 Task: Add an event with the title Networking Event, date '2024/03/01', time 7:30 AM to 9:30 AMand add a description: The event coordinator is responsible for planning, organizing, and executing the networking event. They oversee all aspects of the event, including venue selection, logistics, scheduling, vendor management, and participant registration. The event coordinator ensures a seamless and successful networking event that meets the objectives and expectations of the attendees.Select event color  Grape . Add location for the event as: 123 Alexanderplatz, Berlin, Germany, logged in from the account softage.1@softage.netand send the event invitation to softage.2@softage.net and softage.3@softage.net. Set a reminder for the event Daily
Action: Mouse moved to (57, 113)
Screenshot: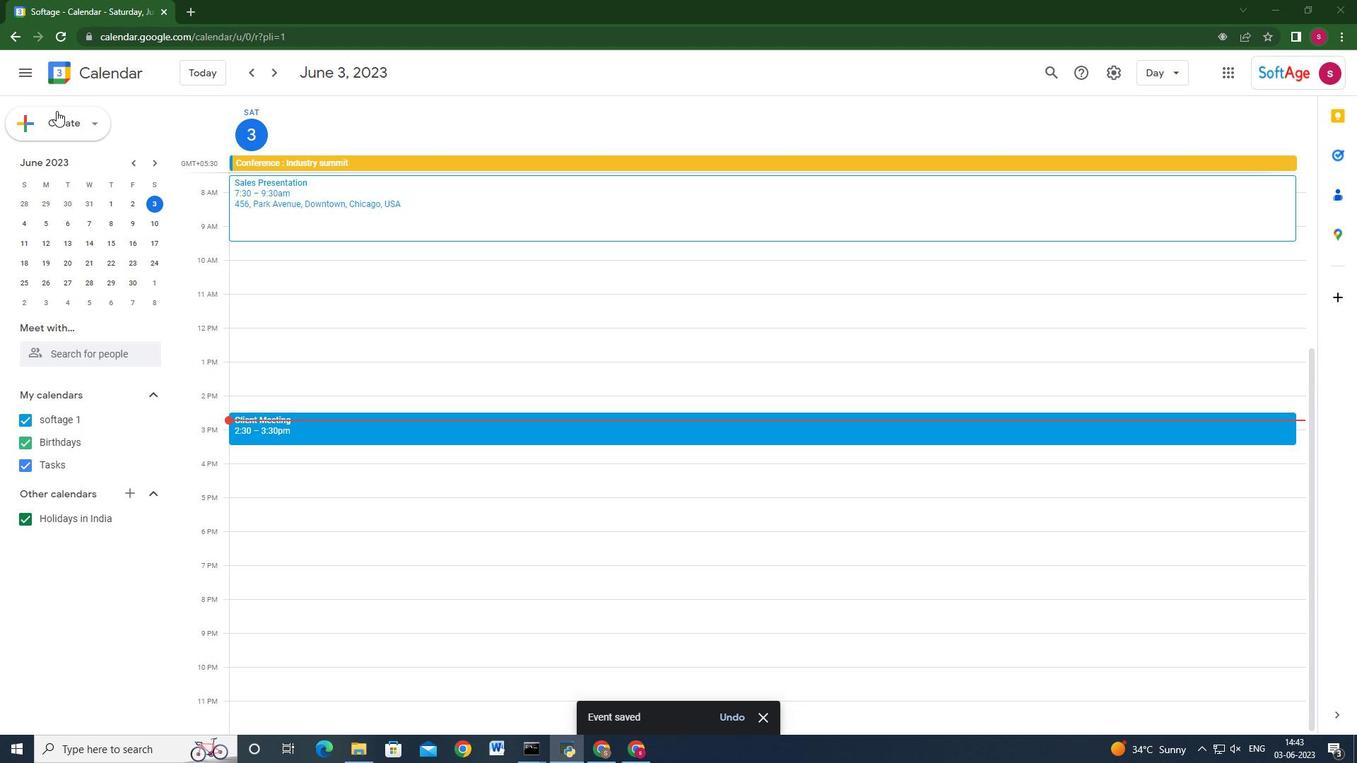 
Action: Mouse pressed left at (57, 113)
Screenshot: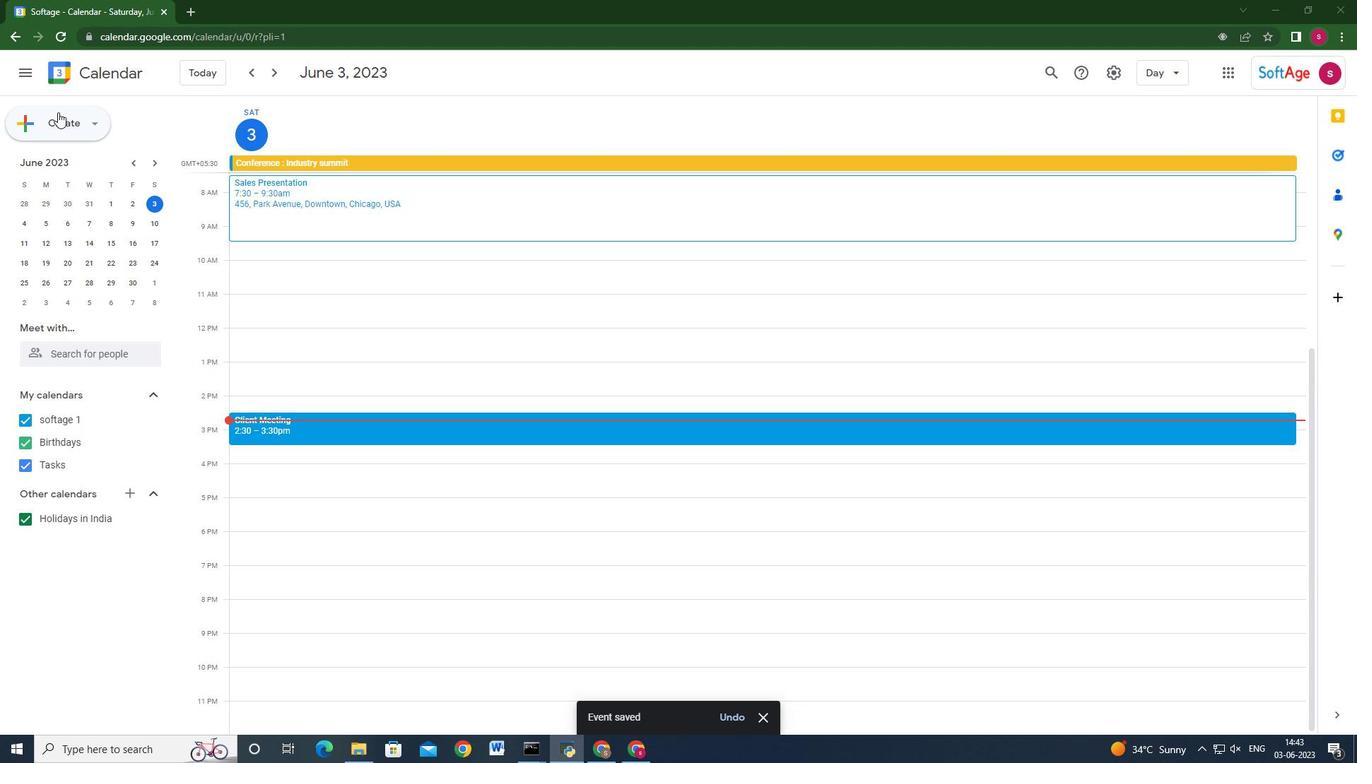
Action: Mouse moved to (60, 149)
Screenshot: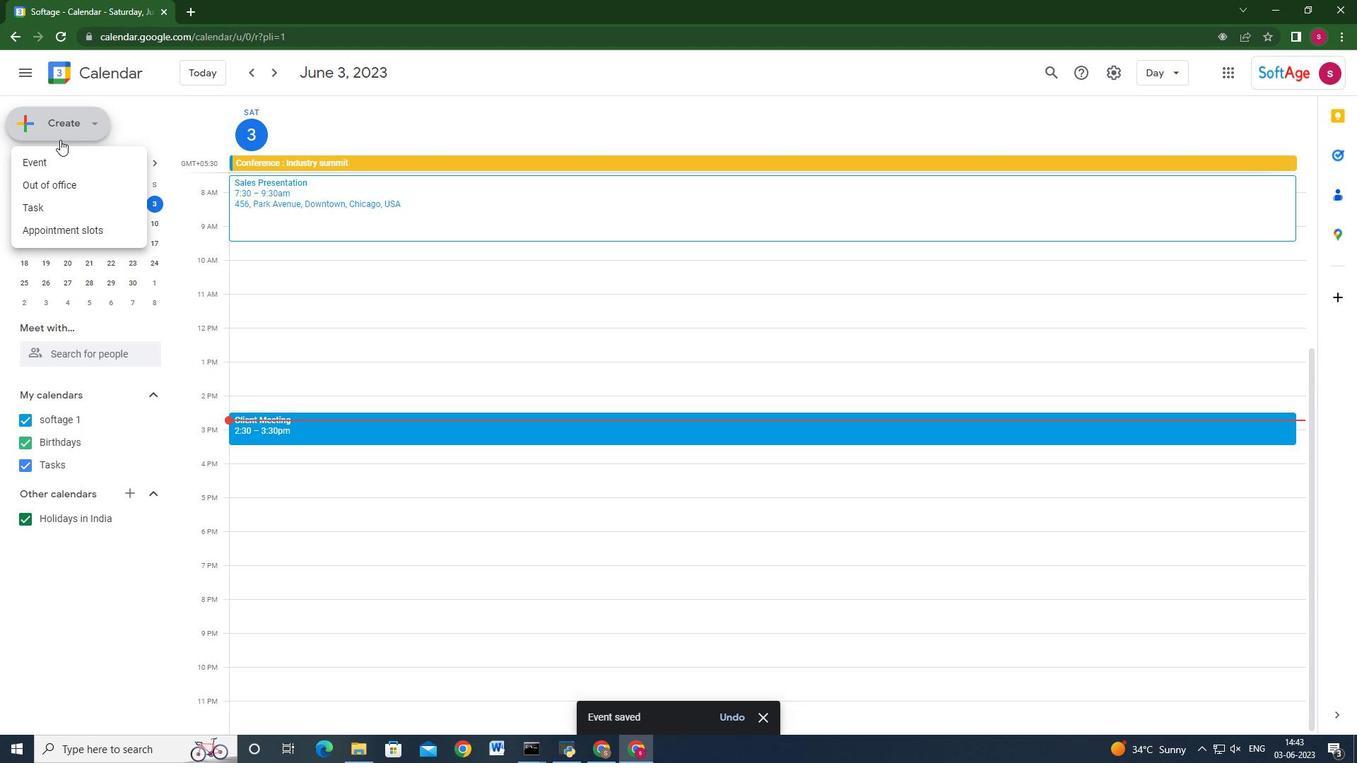 
Action: Mouse pressed left at (60, 149)
Screenshot: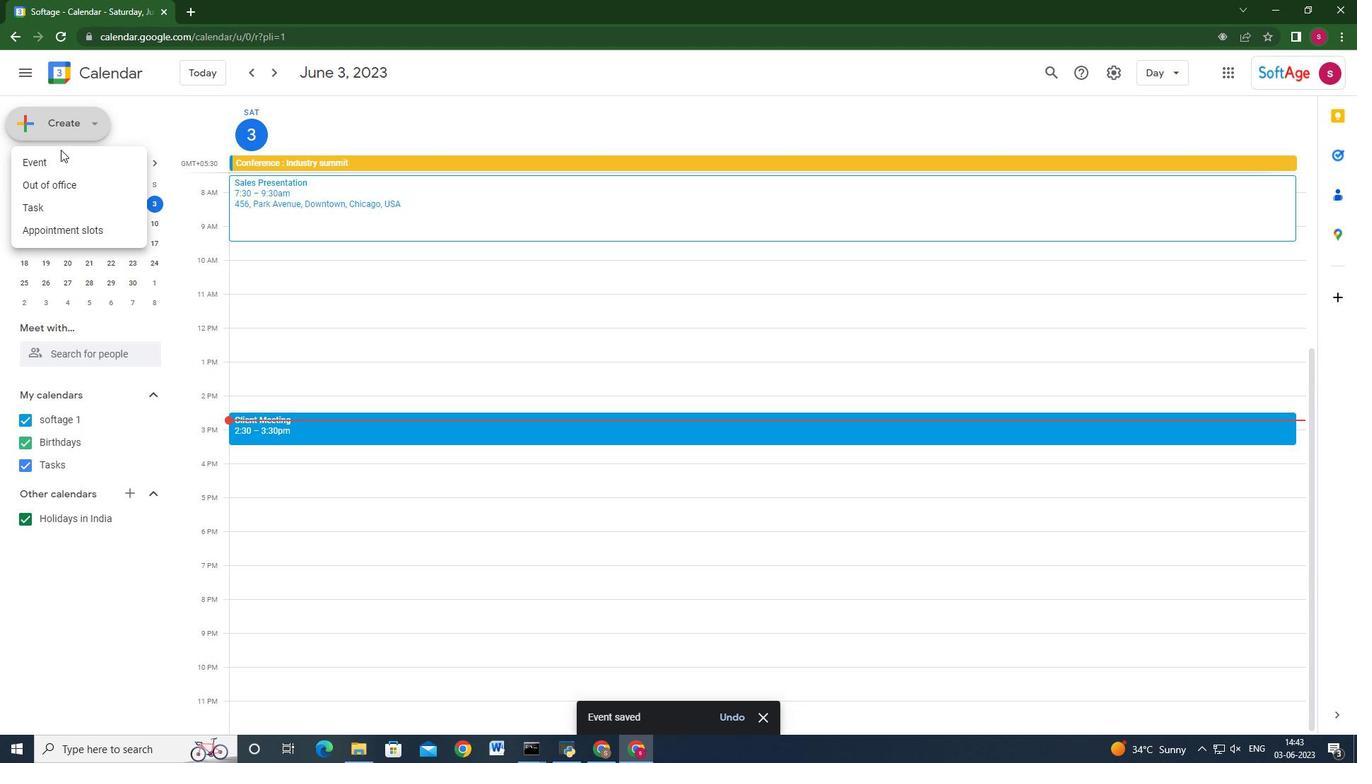 
Action: Mouse moved to (57, 158)
Screenshot: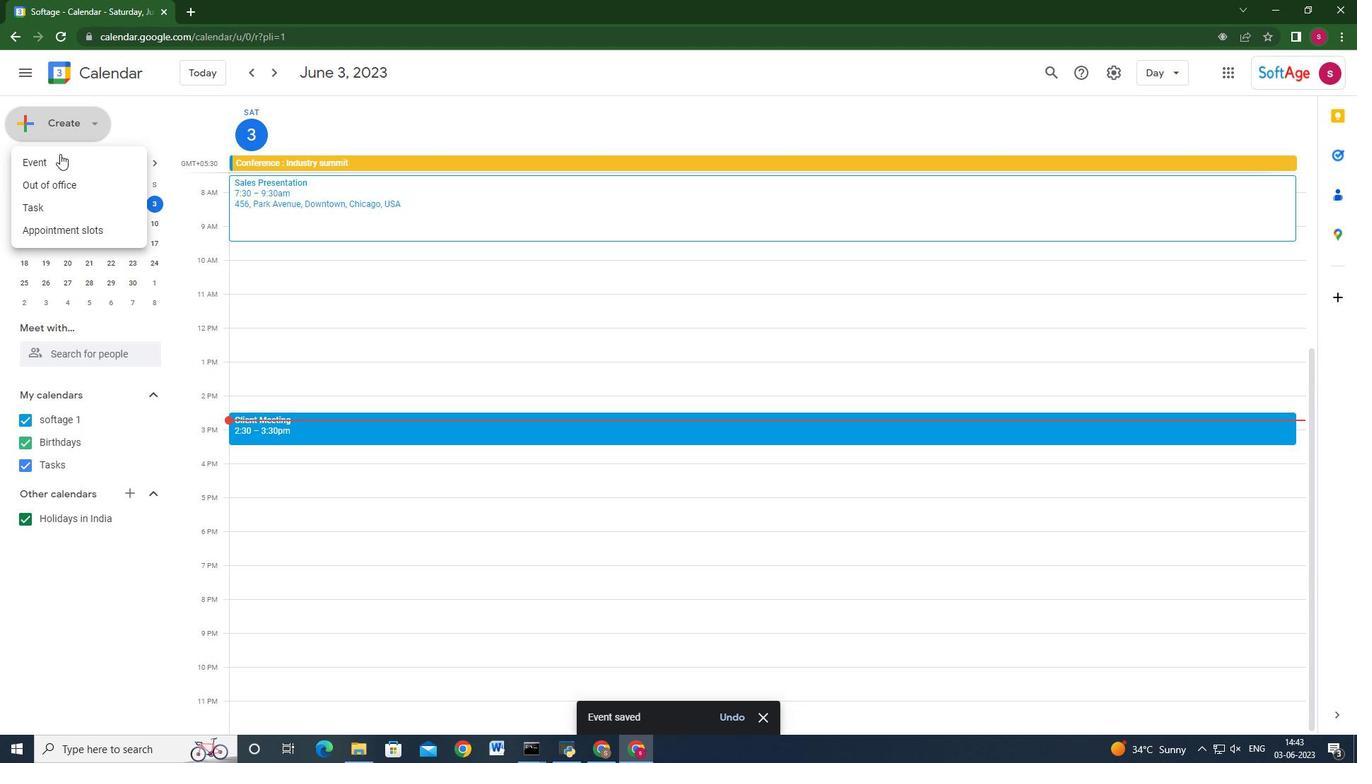 
Action: Mouse pressed left at (57, 158)
Screenshot: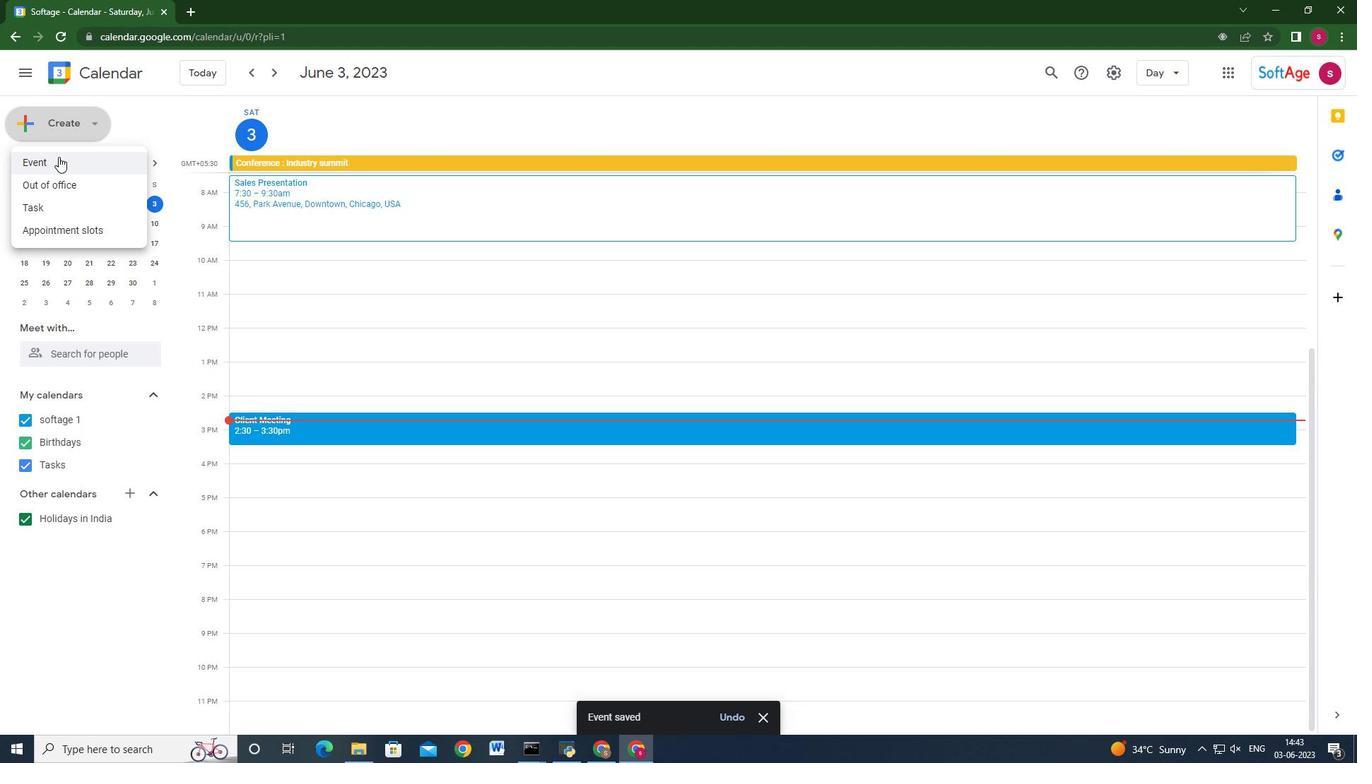 
Action: Mouse moved to (800, 555)
Screenshot: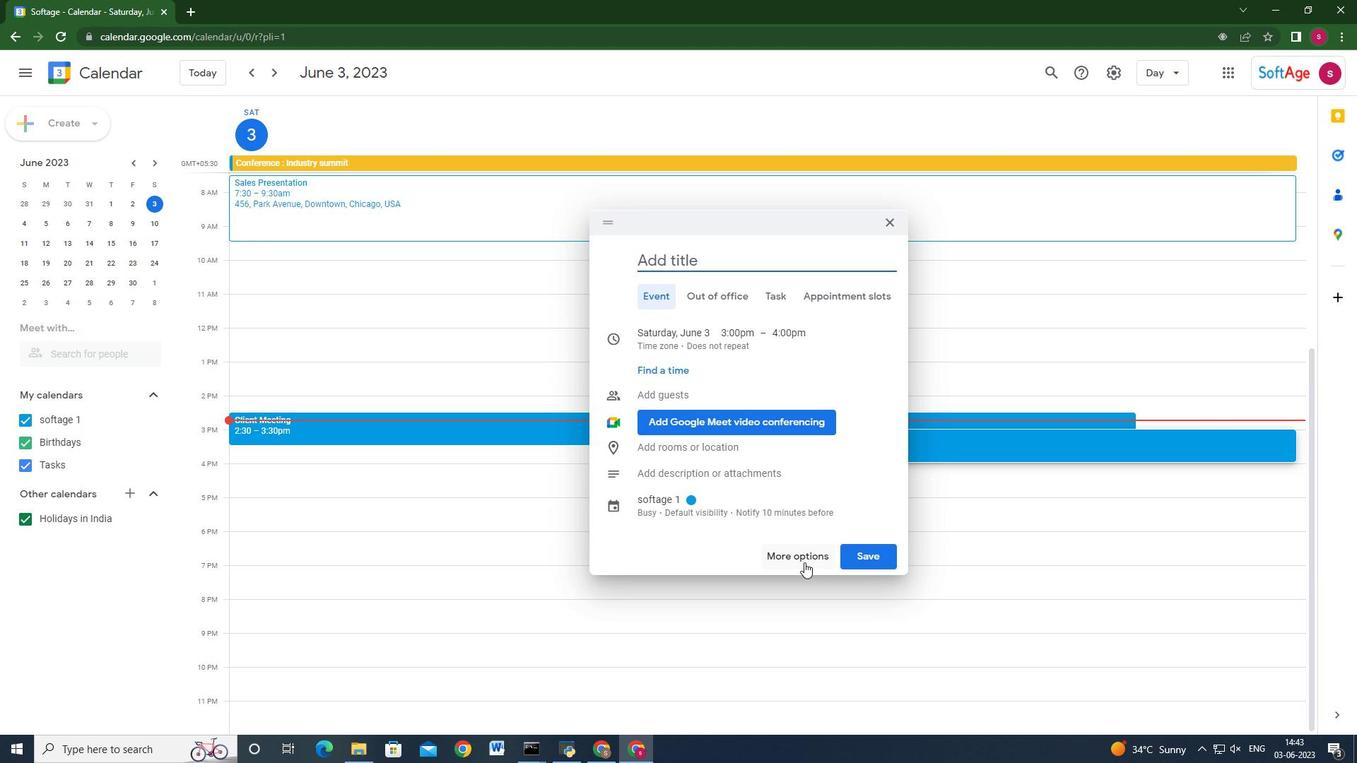 
Action: Mouse pressed left at (800, 555)
Screenshot: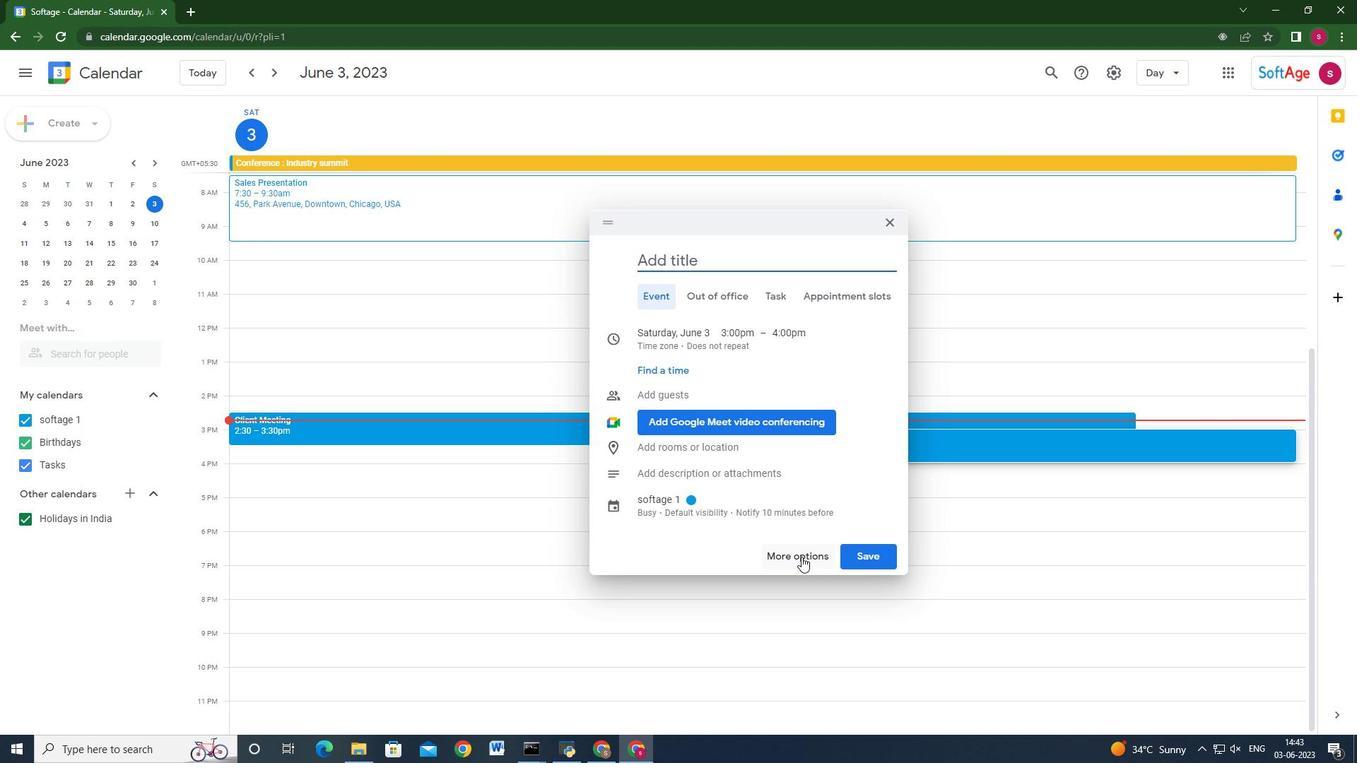 
Action: Mouse moved to (306, 89)
Screenshot: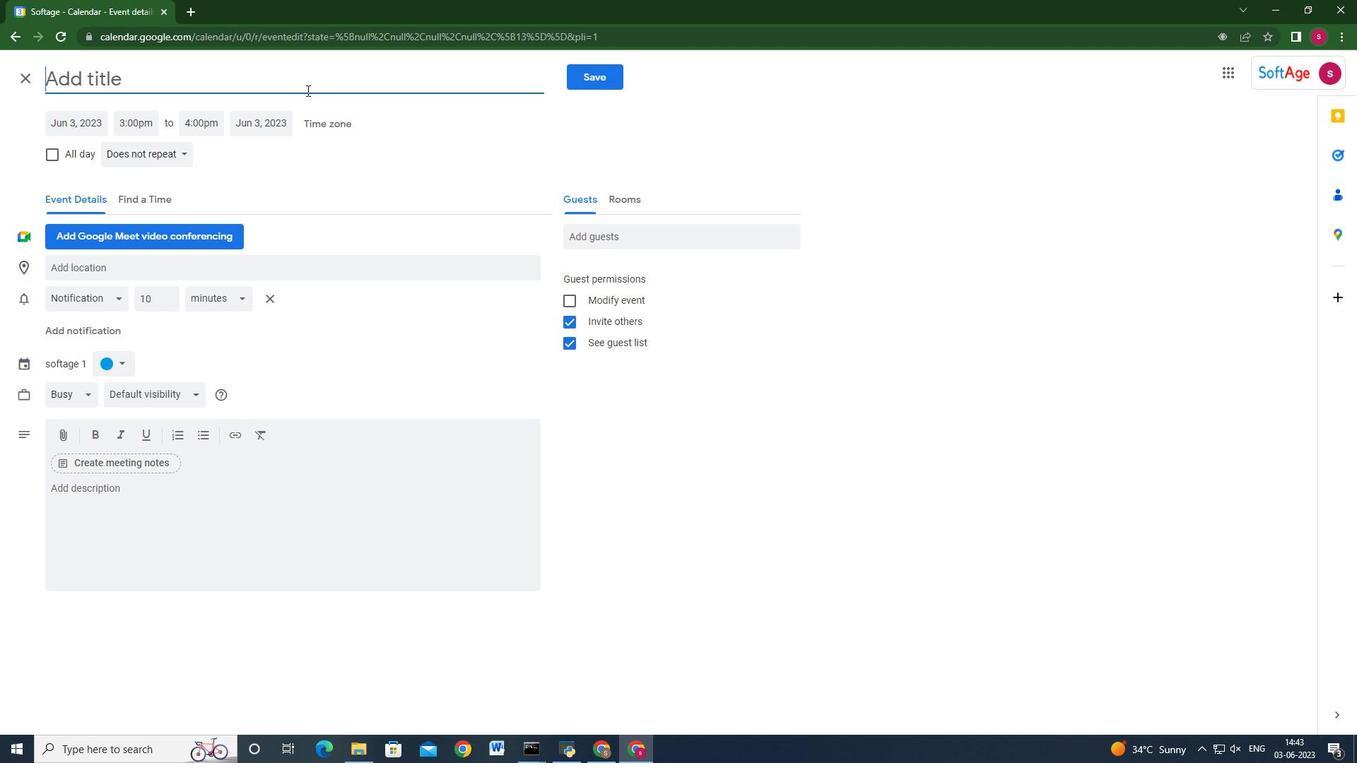 
Action: Key pressed <Key.shift><Key.shift><Key.shift><Key.shift>Networking<Key.space><Key.shift>F<Key.backspace><Key.shift_r>Event,<Key.space>dat<Key.backspace><Key.backspace><Key.backspace><Key.backspace><Key.backspace>
Screenshot: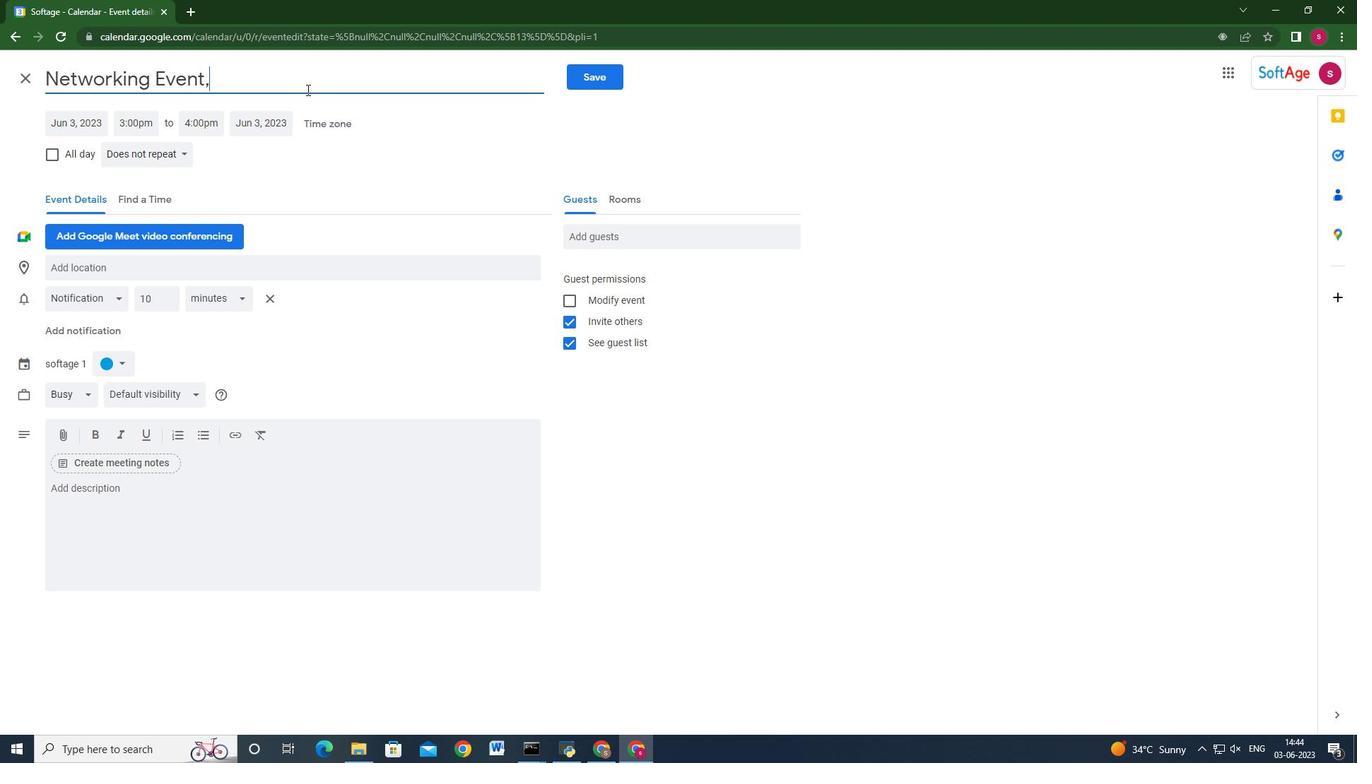 
Action: Mouse moved to (92, 122)
Screenshot: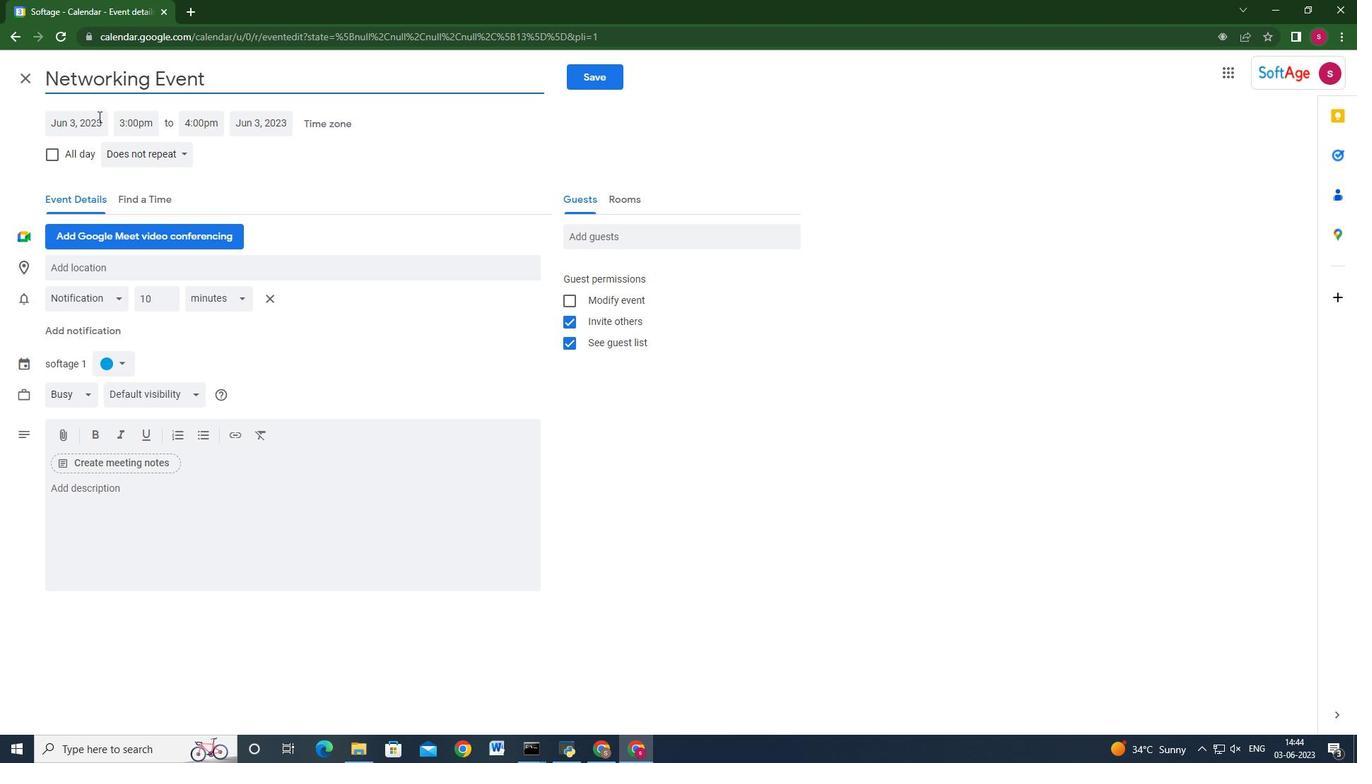 
Action: Mouse pressed left at (92, 122)
Screenshot: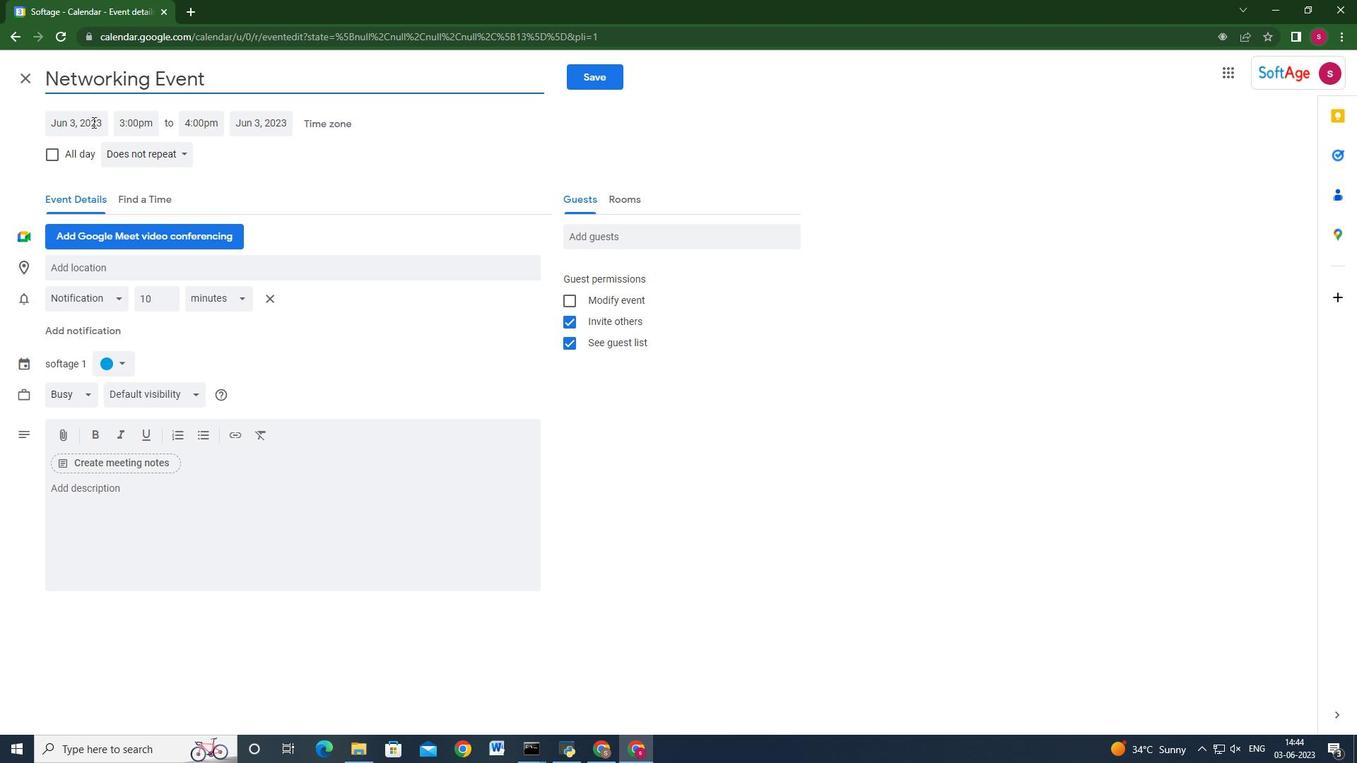 
Action: Mouse moved to (224, 150)
Screenshot: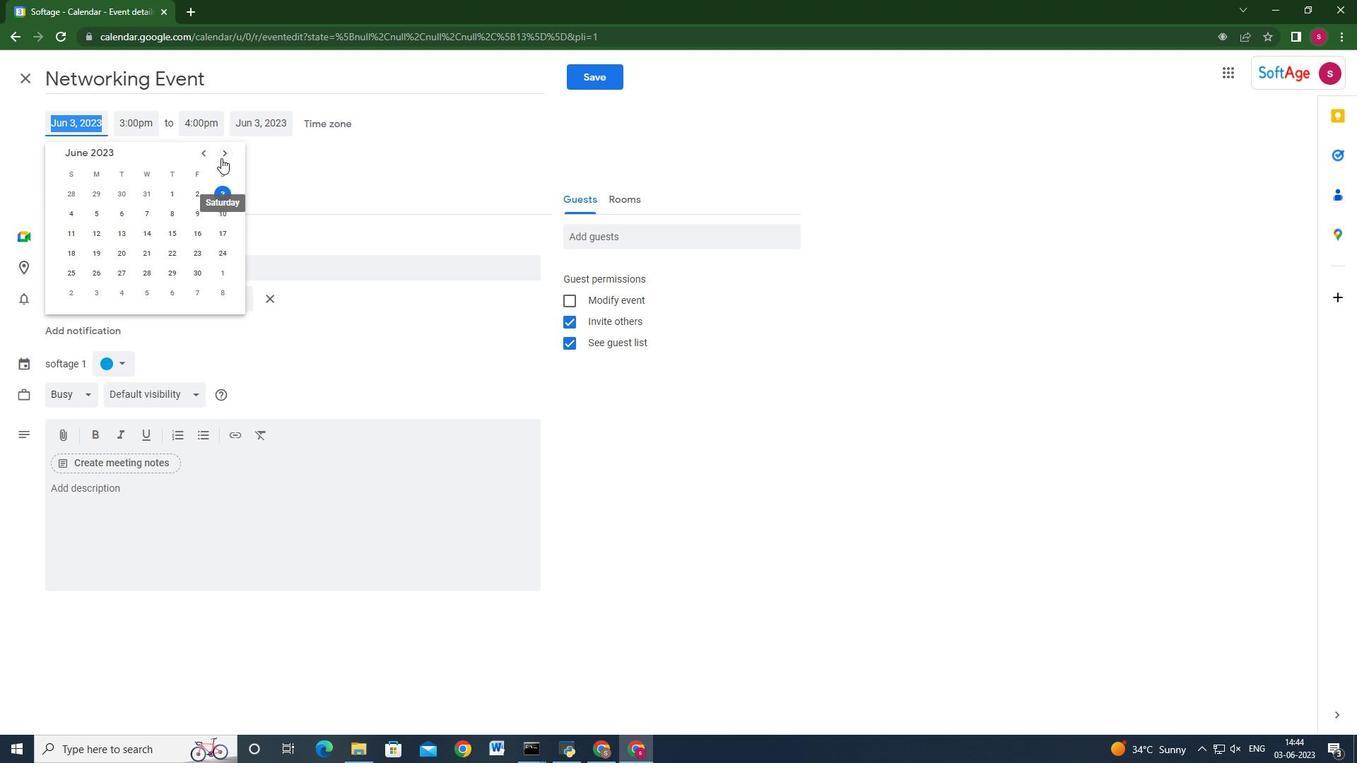 
Action: Mouse pressed left at (224, 150)
Screenshot: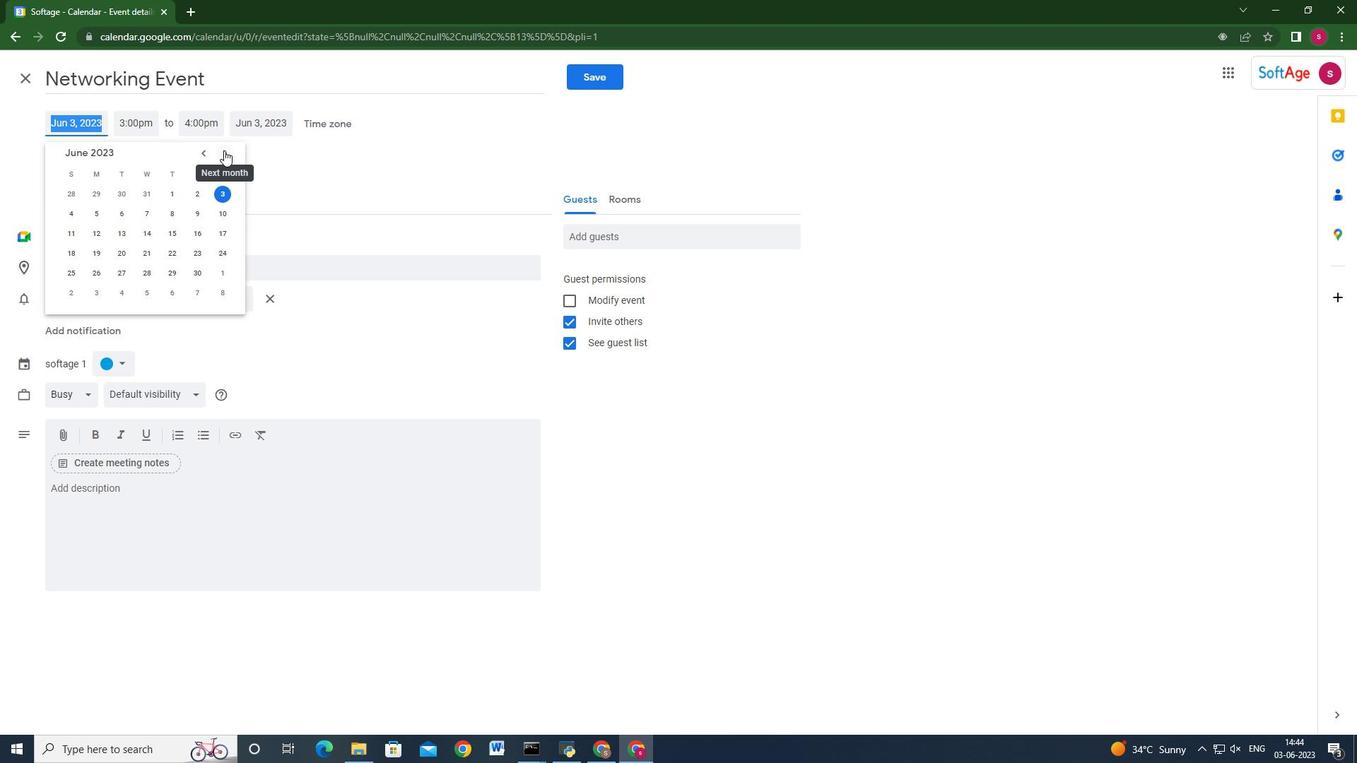 
Action: Mouse pressed left at (224, 150)
Screenshot: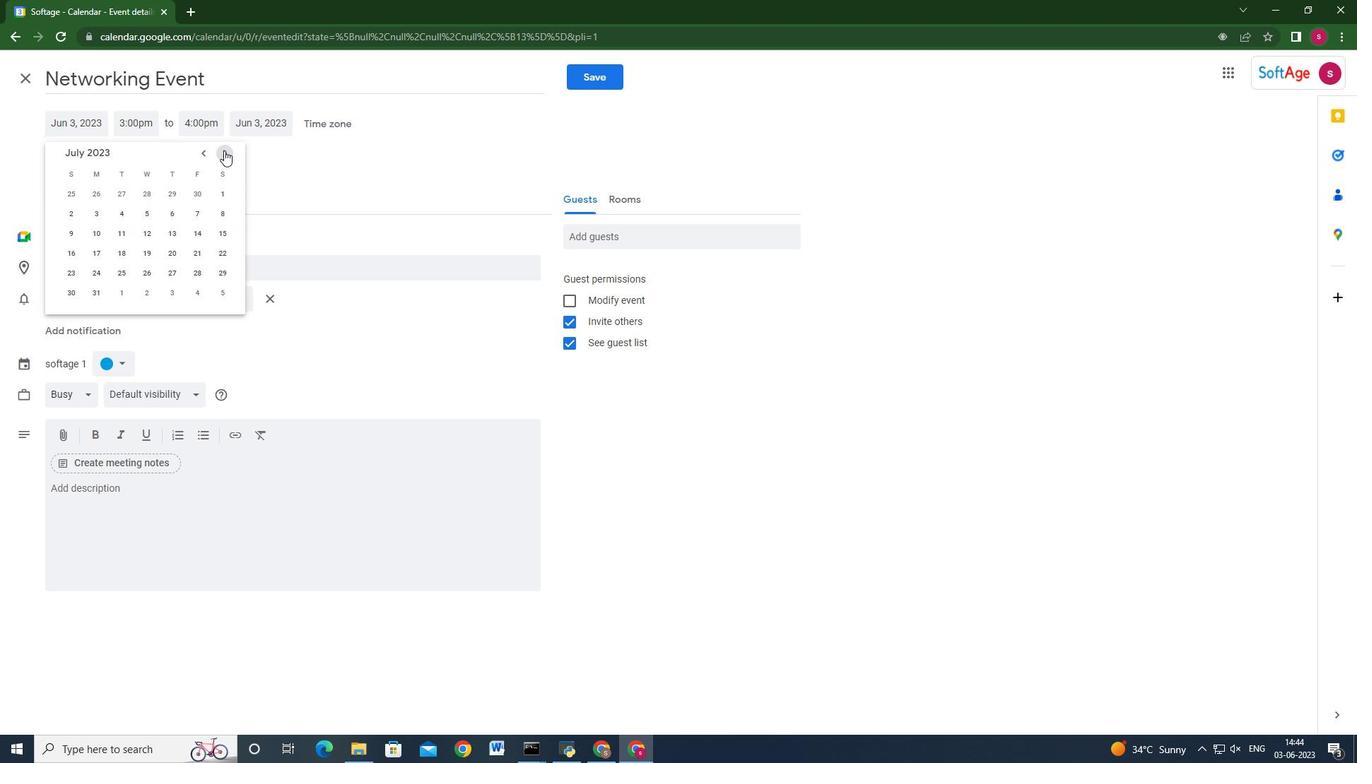 
Action: Mouse pressed left at (224, 150)
Screenshot: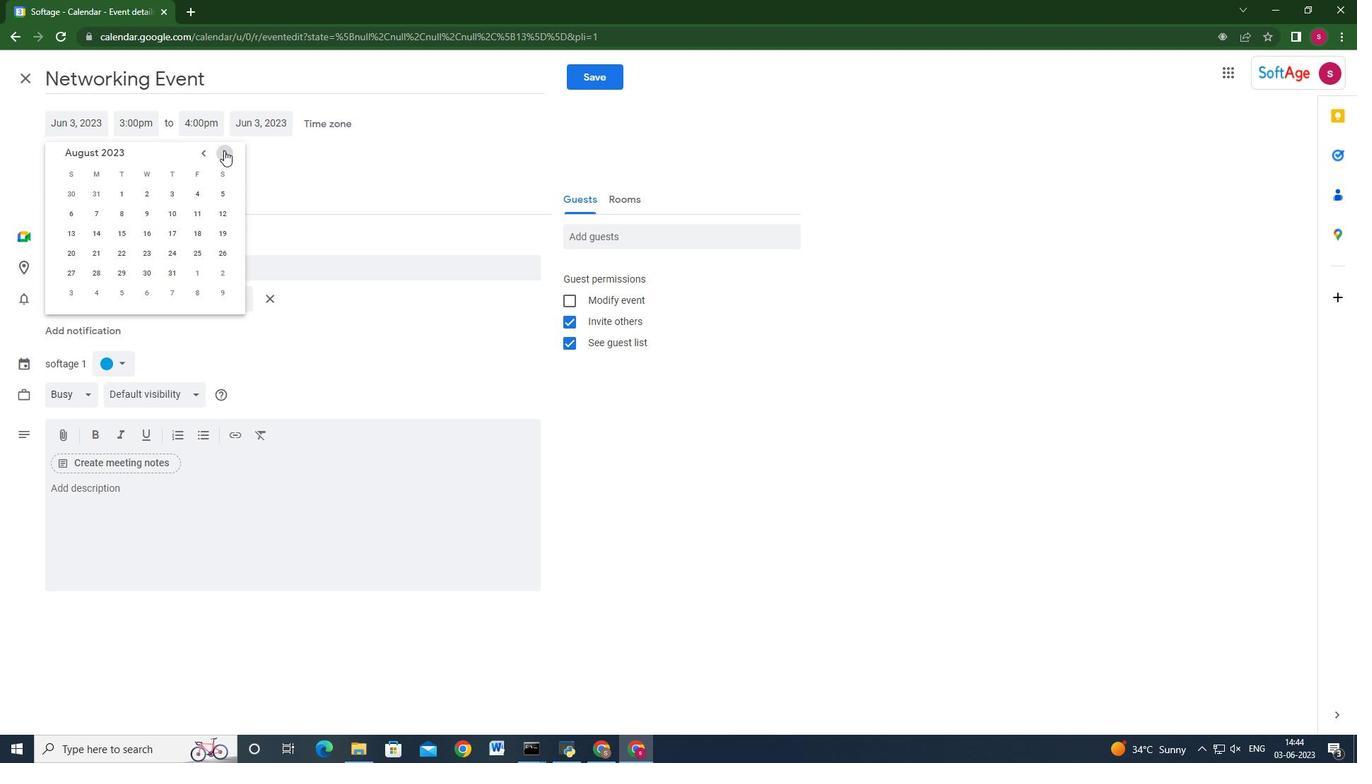 
Action: Mouse pressed left at (224, 150)
Screenshot: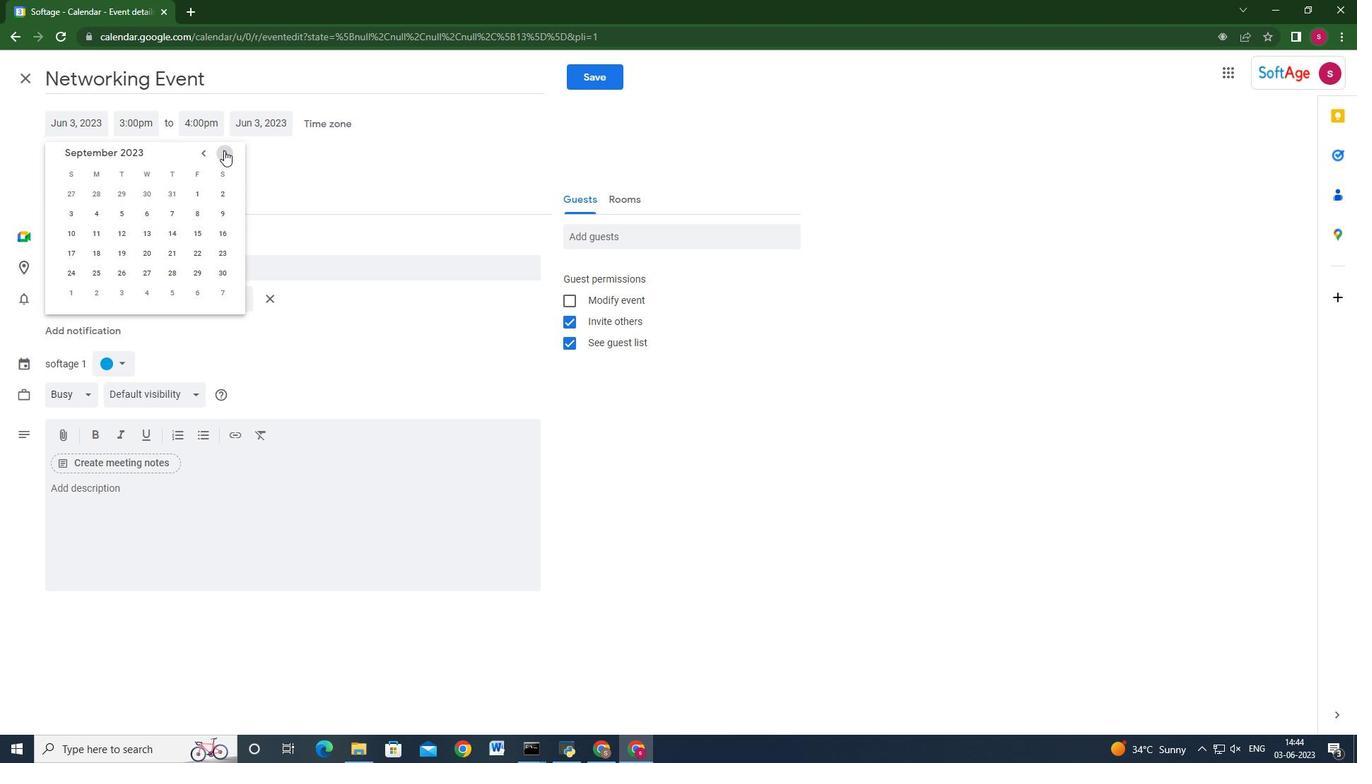 
Action: Mouse pressed left at (224, 150)
Screenshot: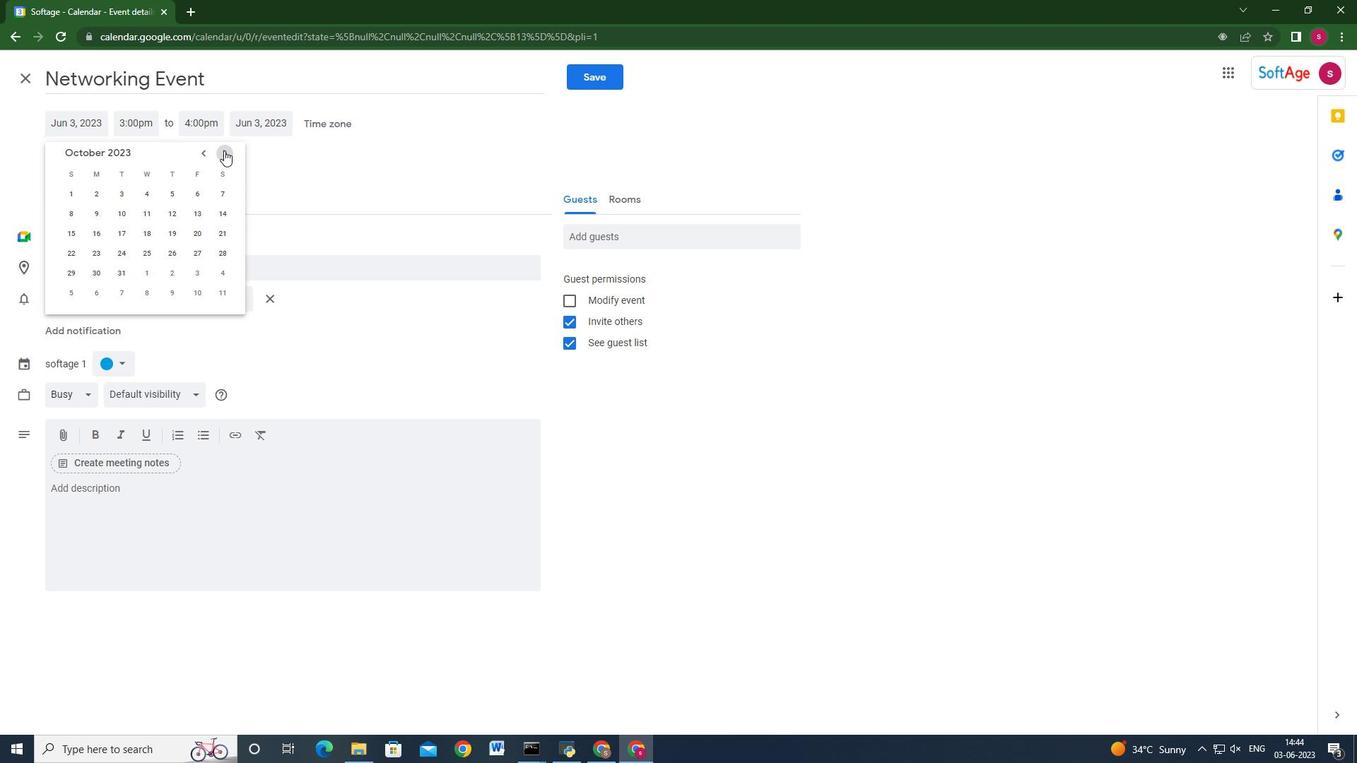 
Action: Mouse pressed left at (224, 150)
Screenshot: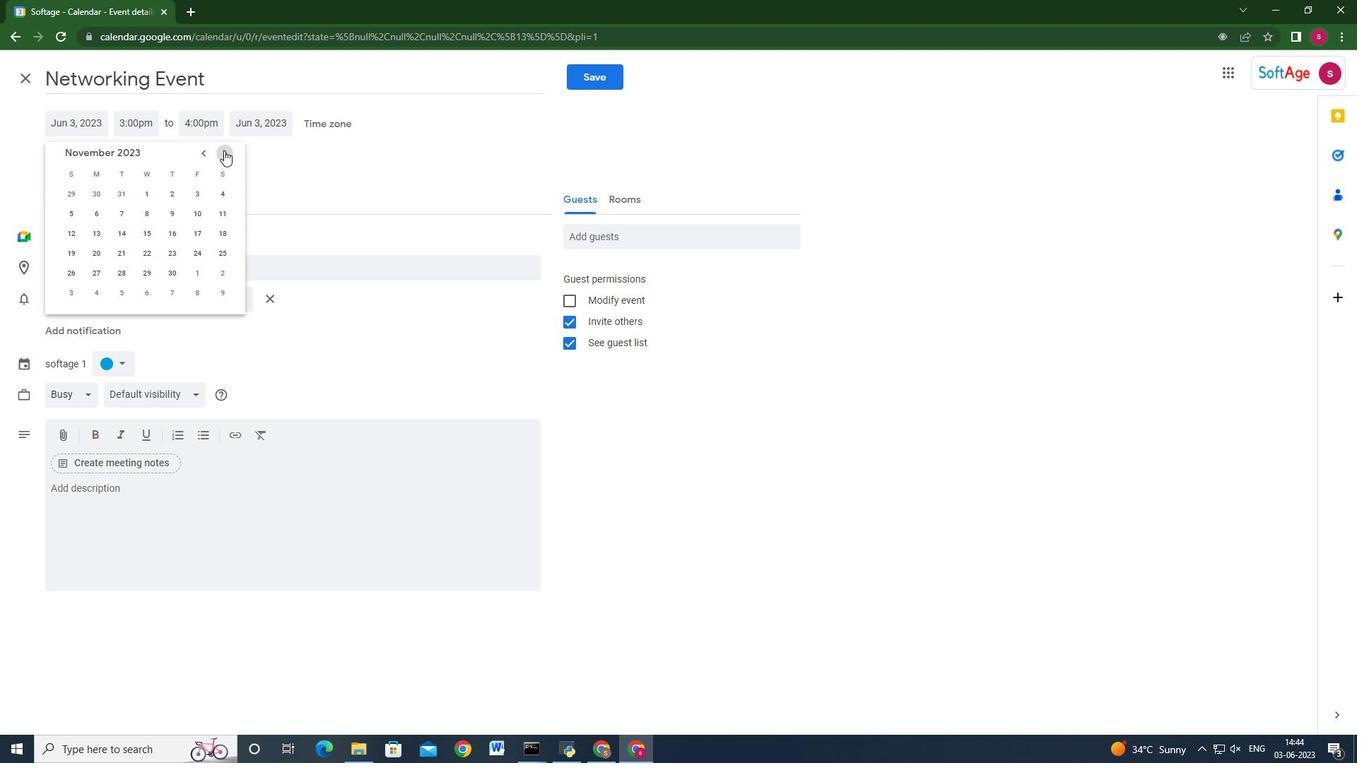 
Action: Mouse pressed left at (224, 150)
Screenshot: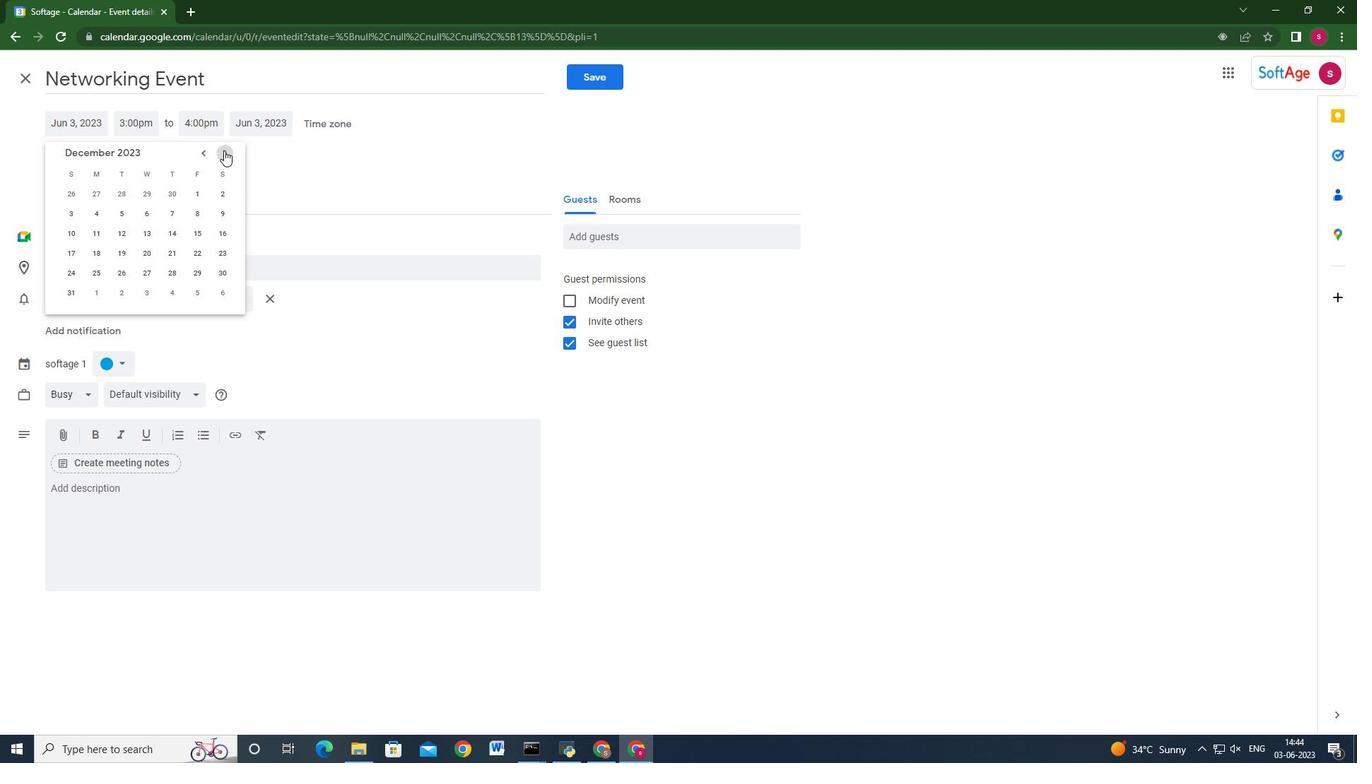 
Action: Mouse pressed left at (224, 150)
Screenshot: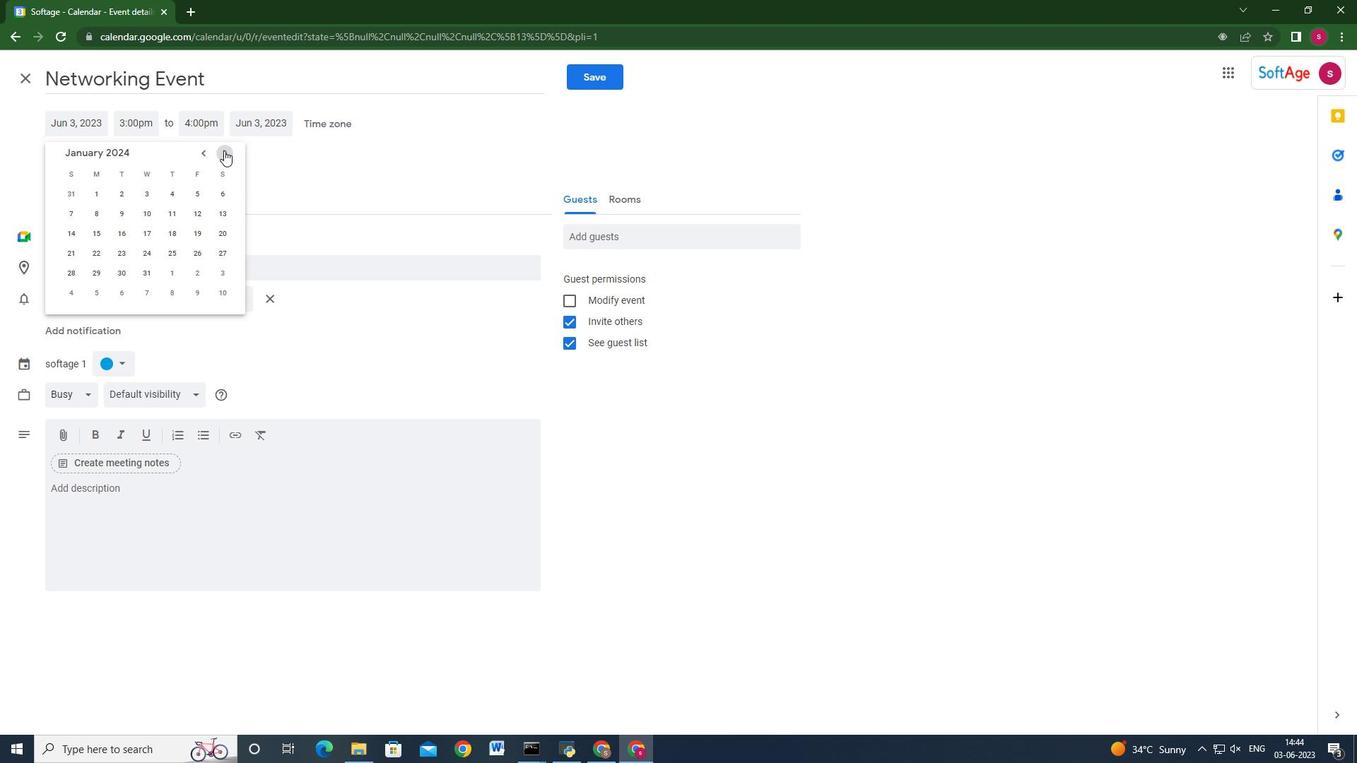 
Action: Mouse pressed left at (224, 150)
Screenshot: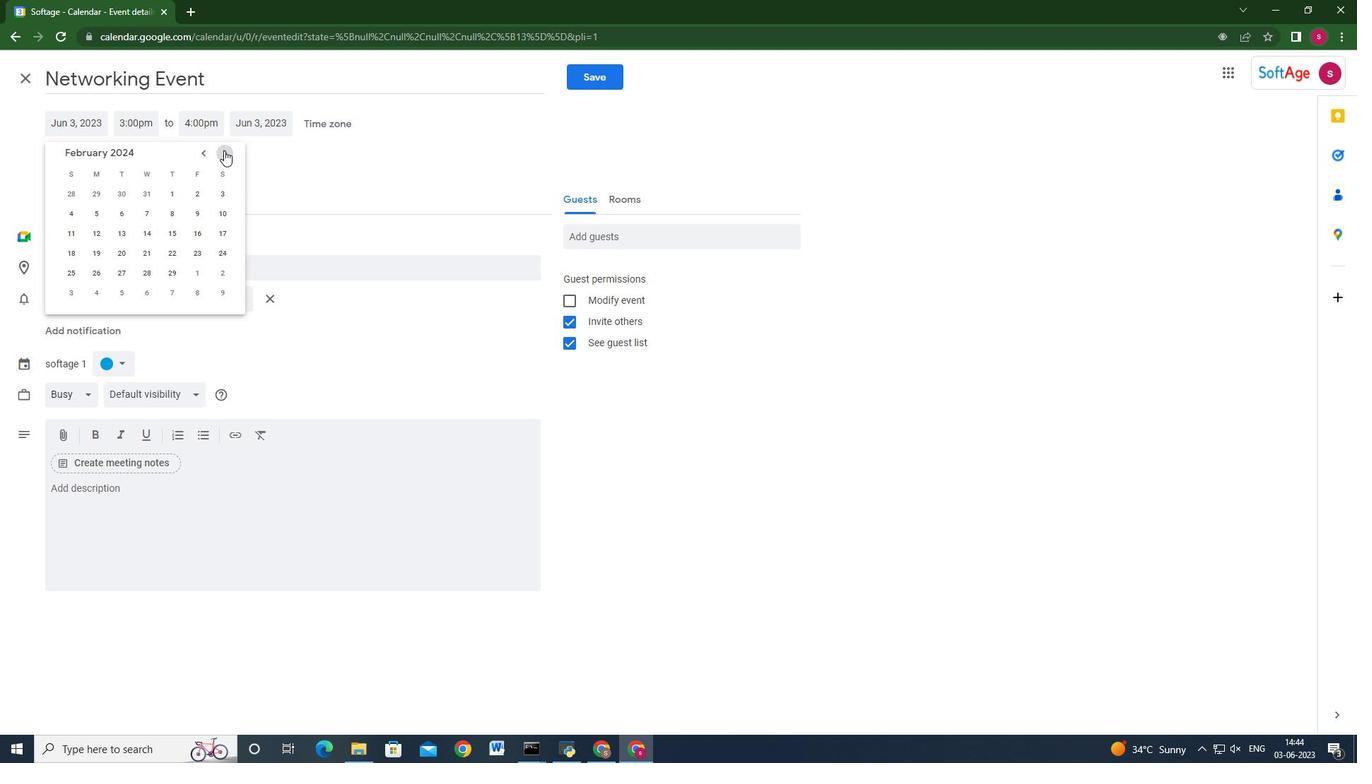 
Action: Mouse moved to (193, 190)
Screenshot: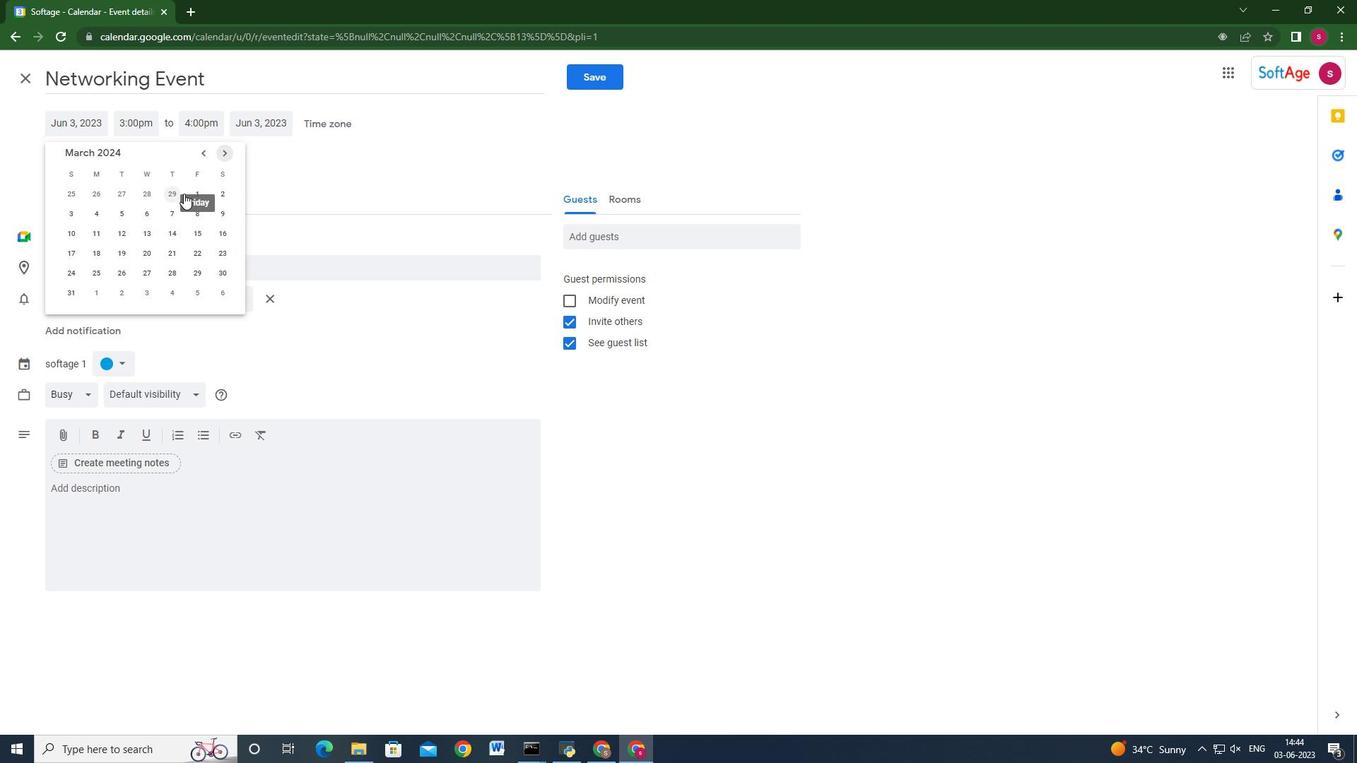 
Action: Mouse pressed left at (193, 190)
Screenshot: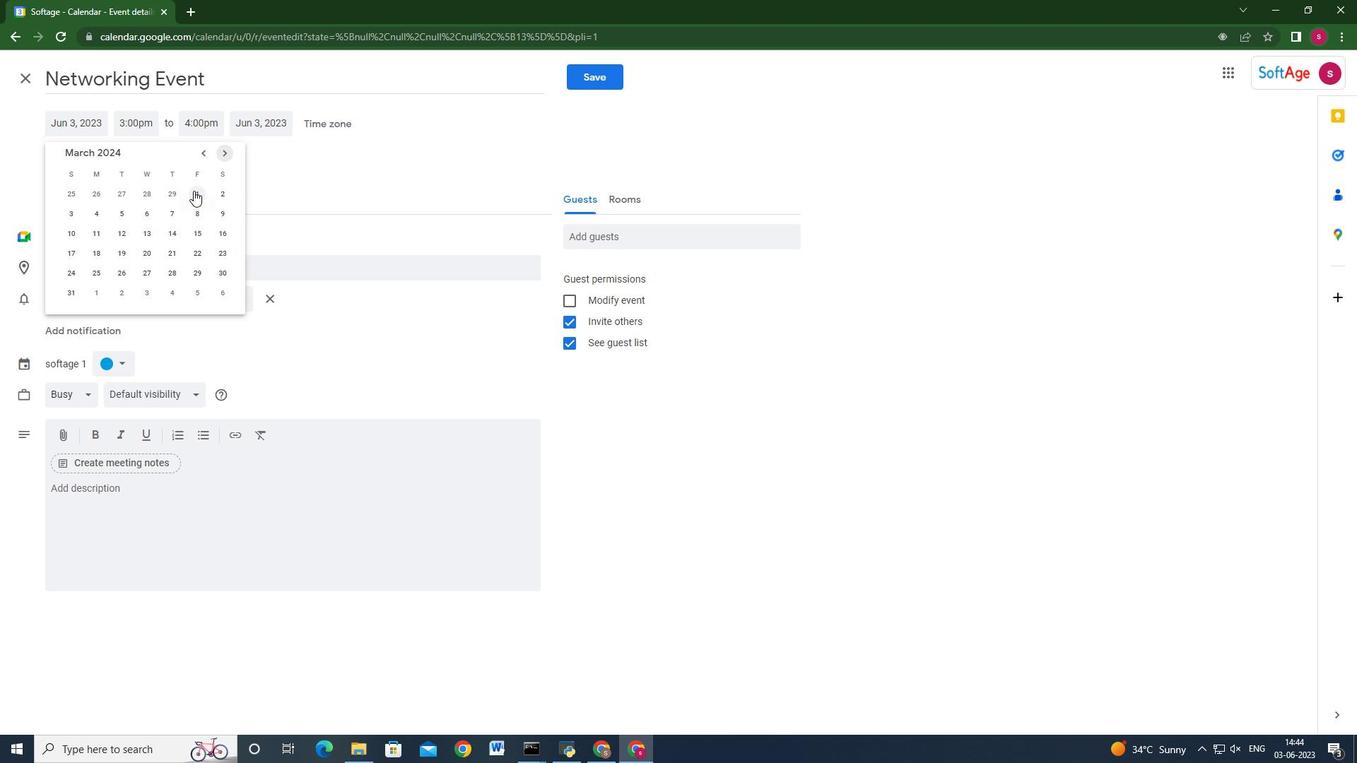 
Action: Mouse moved to (144, 123)
Screenshot: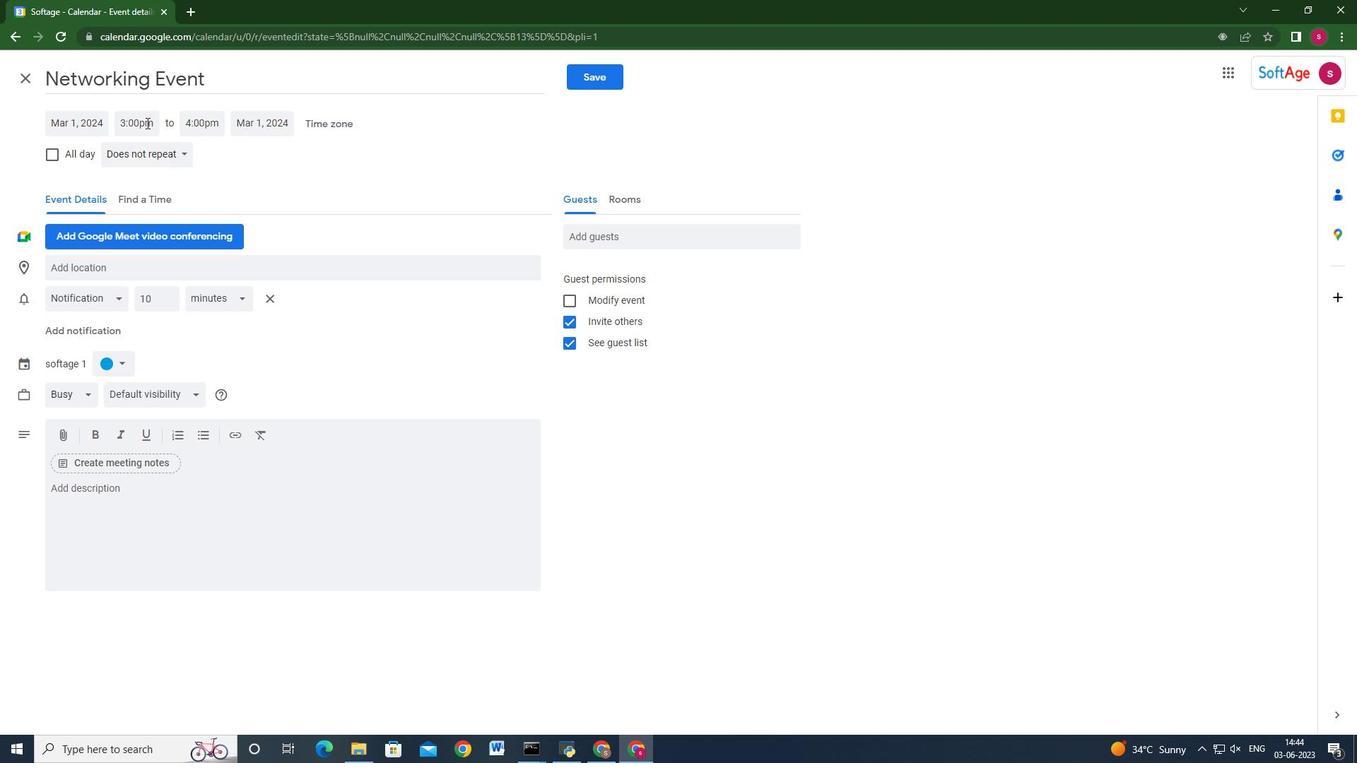 
Action: Mouse pressed left at (144, 123)
Screenshot: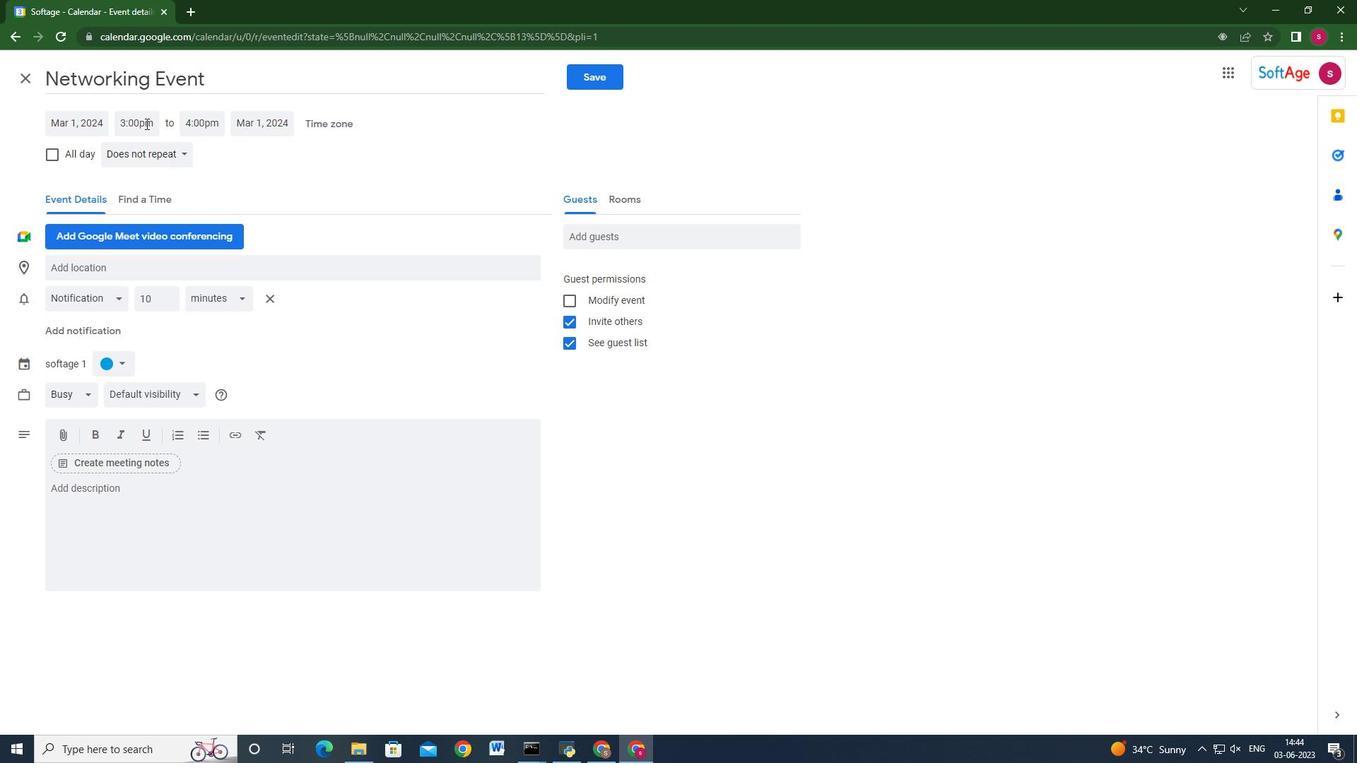 
Action: Key pressed 7<Key.shift>:30am<Key.enter>
Screenshot: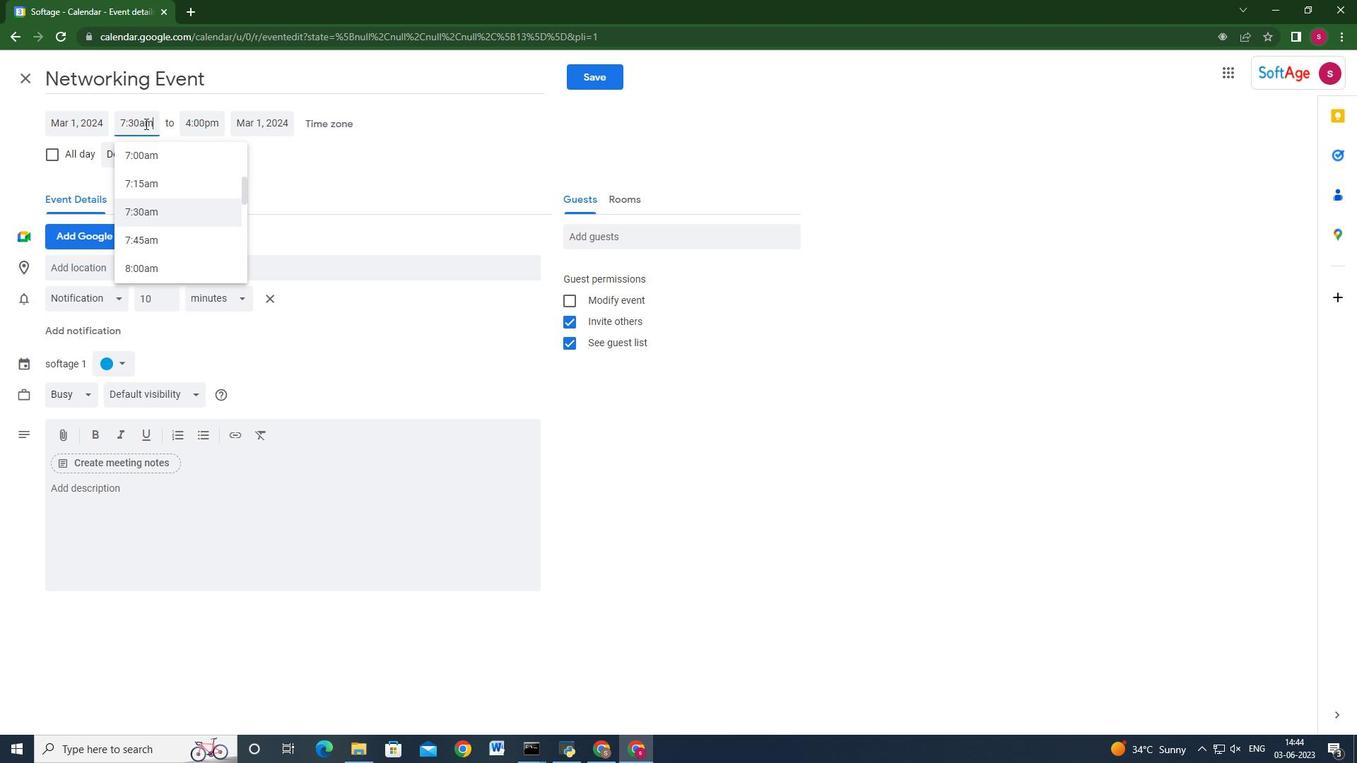 
Action: Mouse moved to (188, 118)
Screenshot: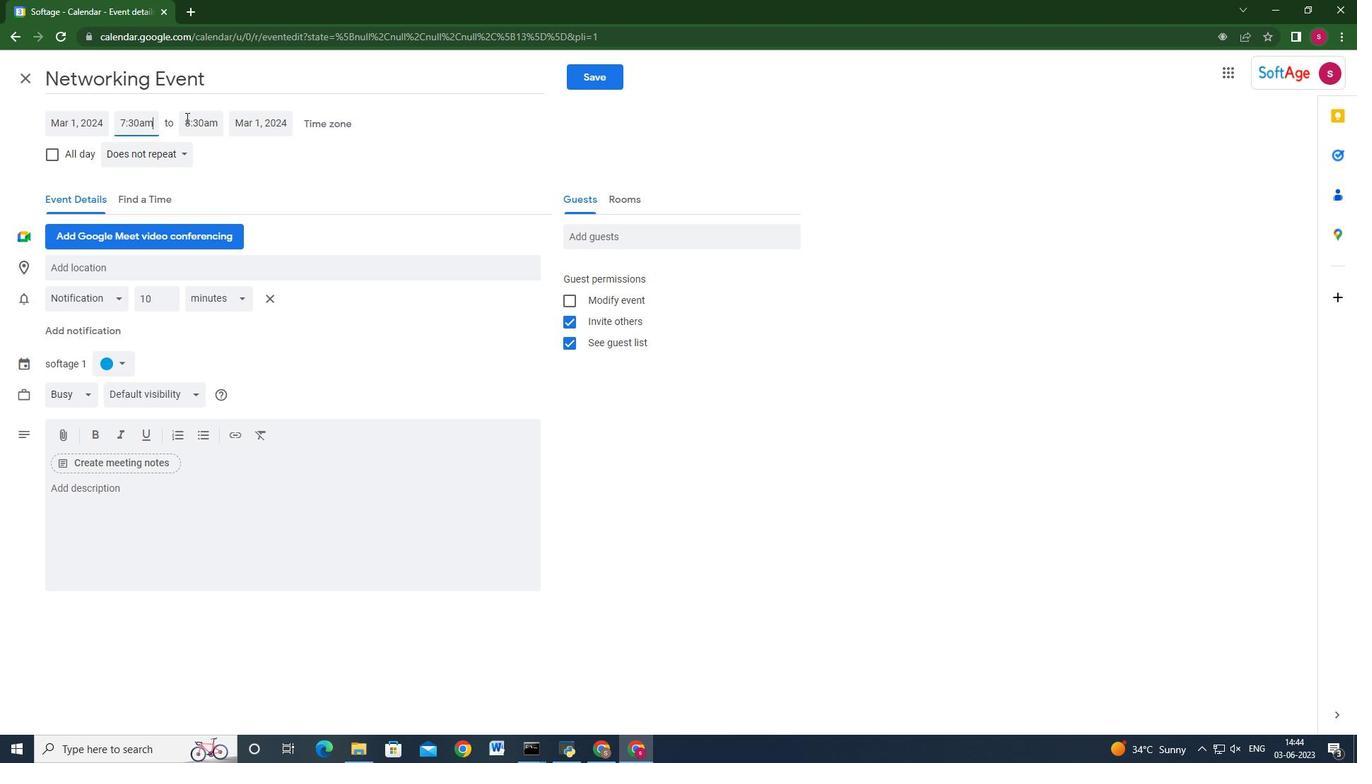 
Action: Mouse pressed left at (188, 118)
Screenshot: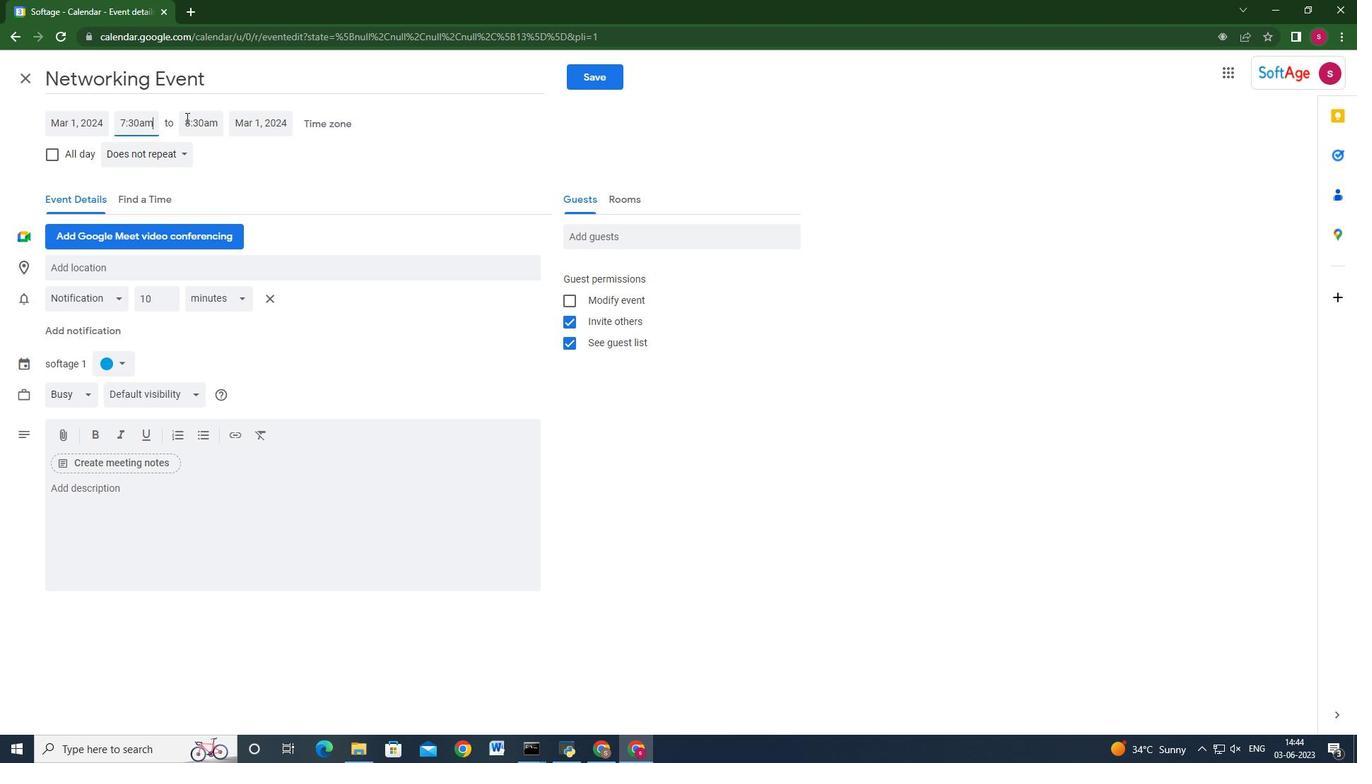 
Action: Key pressed 9<Key.shift>:30am<Key.enter>
Screenshot: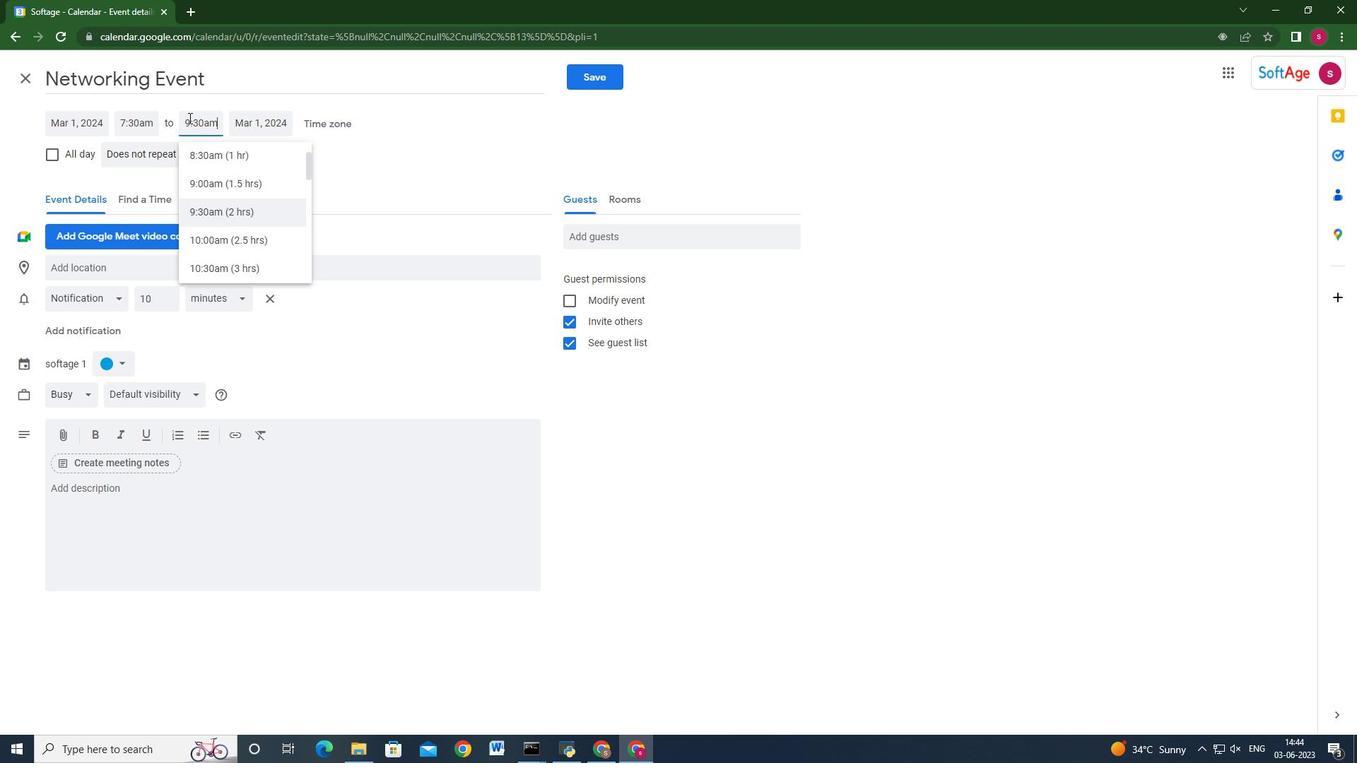 
Action: Mouse moved to (207, 516)
Screenshot: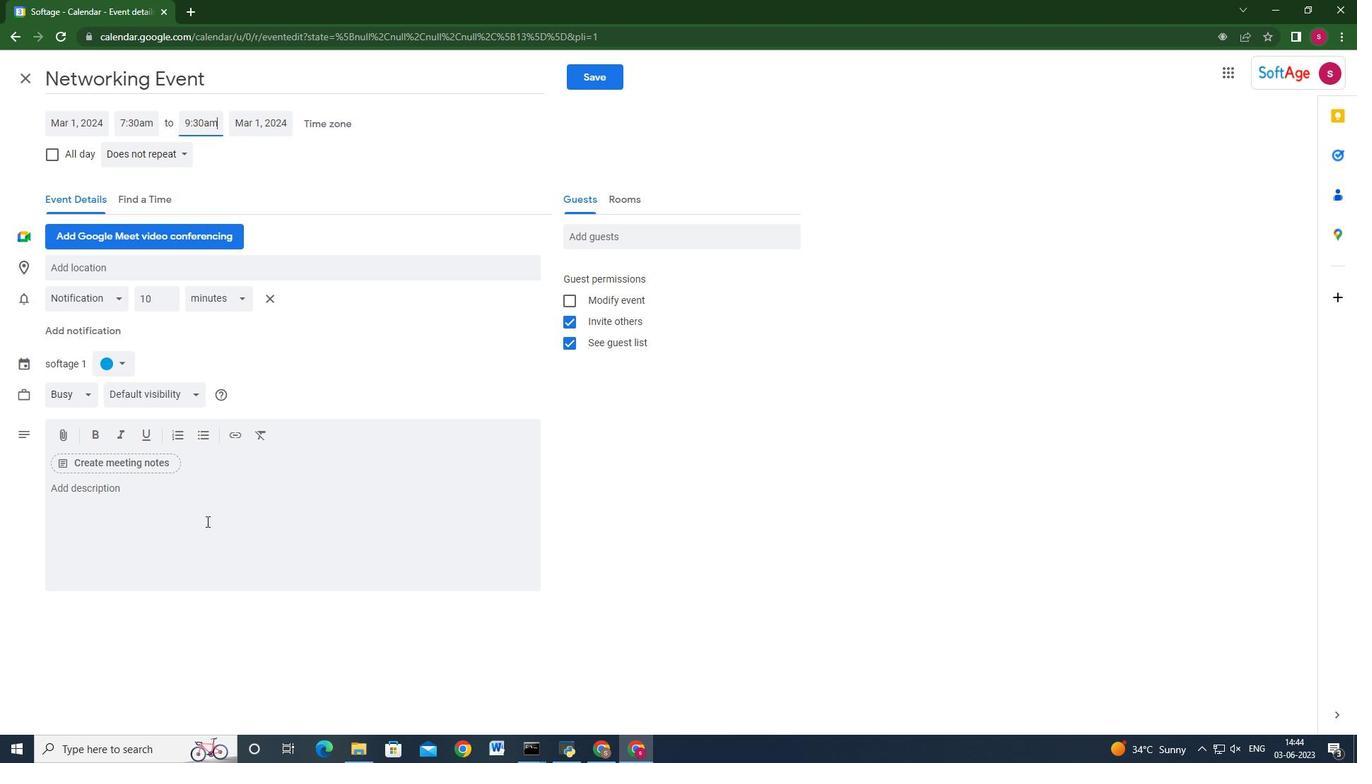 
Action: Mouse pressed left at (207, 516)
Screenshot: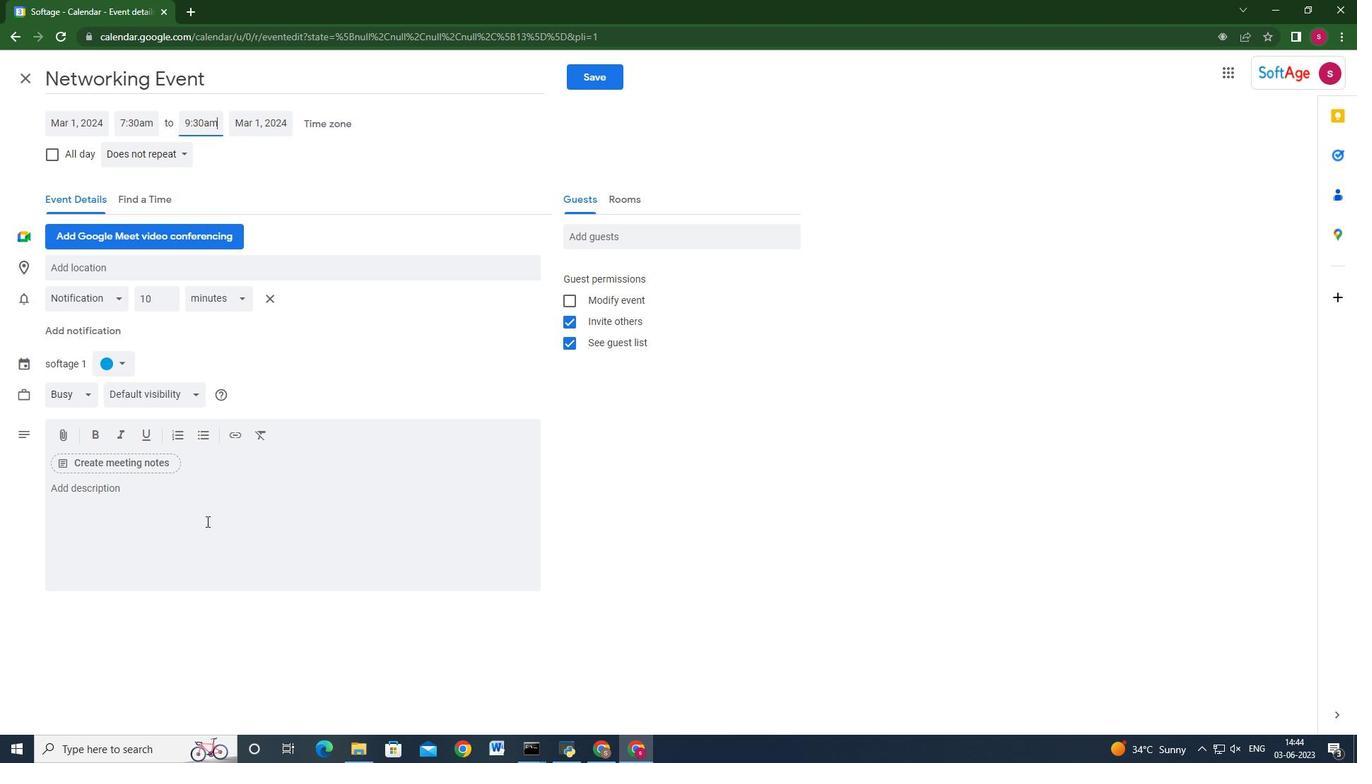 
Action: Key pressed <Key.shift>The<Key.space>event<Key.space>coordinator<Key.space>is<Key.space>e<Key.backspace>responsible<Key.space>for<Key.space>planning,<Key.space>organizing,<Key.space>and<Key.space>executing<Key.space>the<Key.space>new<Key.backspace>tworking<Key.space>event.<Key.space><Key.shift>They<Key.space>oversee<Key.space>t<Key.backspace>all<Key.space>aspects<Key.space>of<Key.space>the<Key.space>event,<Key.space>including<Key.space>venue<Key.space>selection,<Key.space>logistics,<Key.space>scheduling,<Key.space>vendor<Key.space>management,<Key.space>and<Key.space>participation<Key.space>registration.<Key.space><Key.shift>The<Key.space>event<Key.space>coordination<Key.space>ensures<Key.space>a<Key.space>seams<Key.backspace>less<Key.space>and<Key.space>successful<Key.space>networking<Key.space>event<Key.space>that<Key.space>meets<Key.space>the<Key.space>on<Key.backspace>bjectives<Key.space>and<Key.space>expre<Key.backspace><Key.backspace>ectations<Key.space>of<Key.space>the<Key.space>attendees.
Screenshot: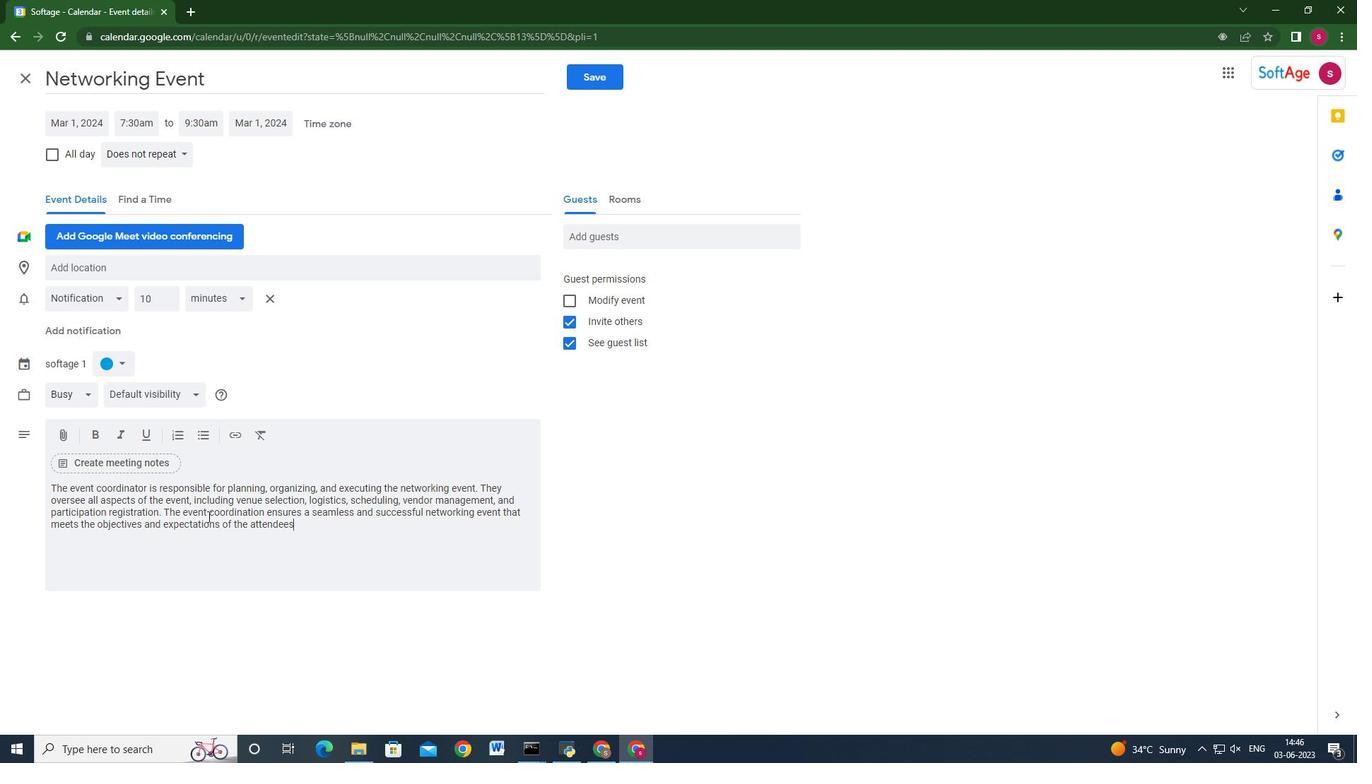 
Action: Mouse moved to (108, 362)
Screenshot: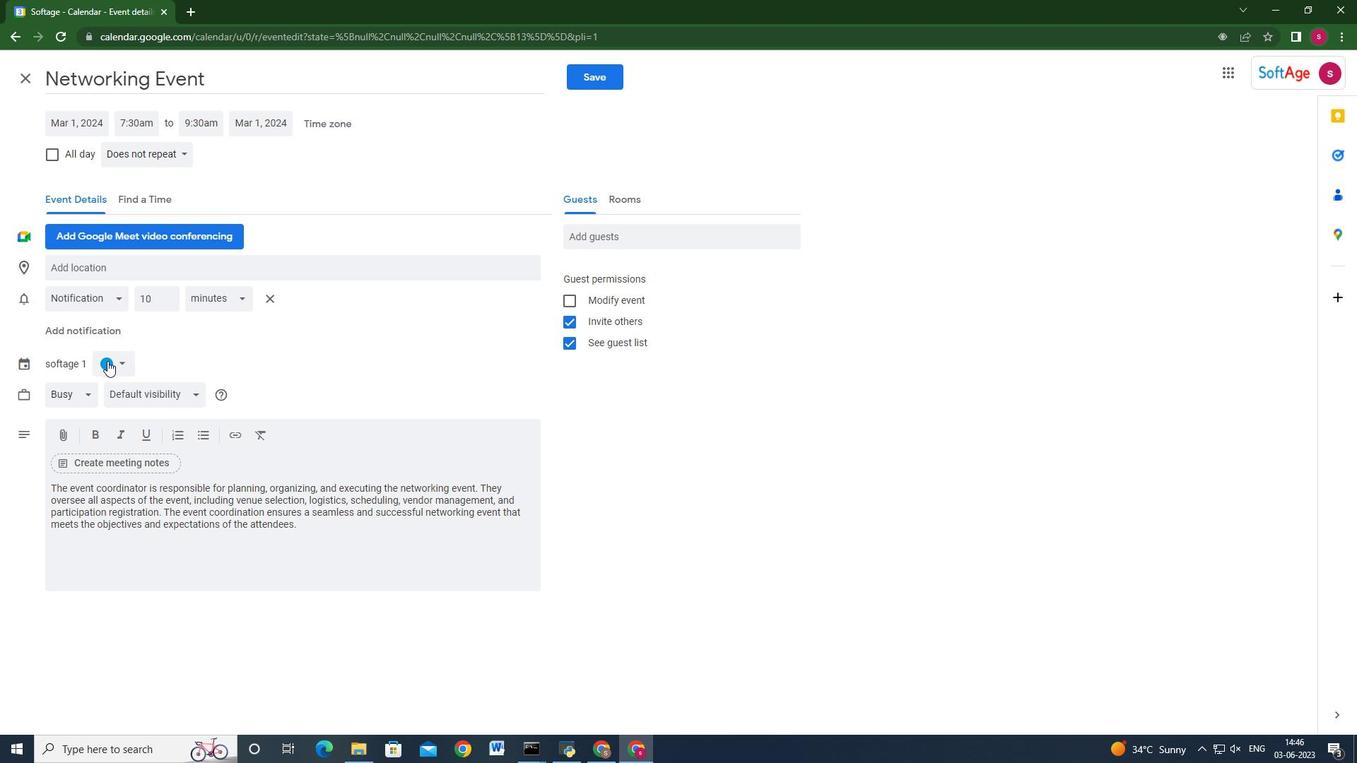 
Action: Mouse pressed left at (108, 362)
Screenshot: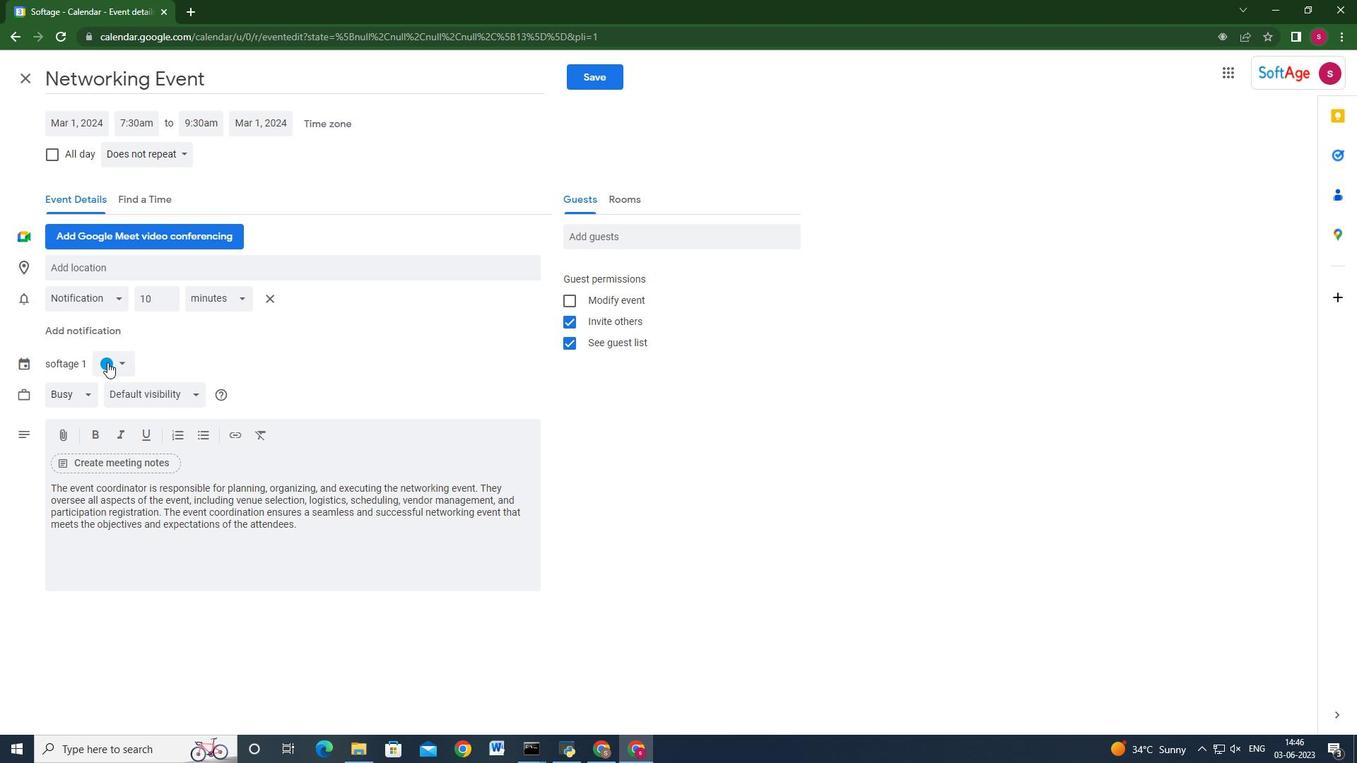 
Action: Mouse moved to (125, 427)
Screenshot: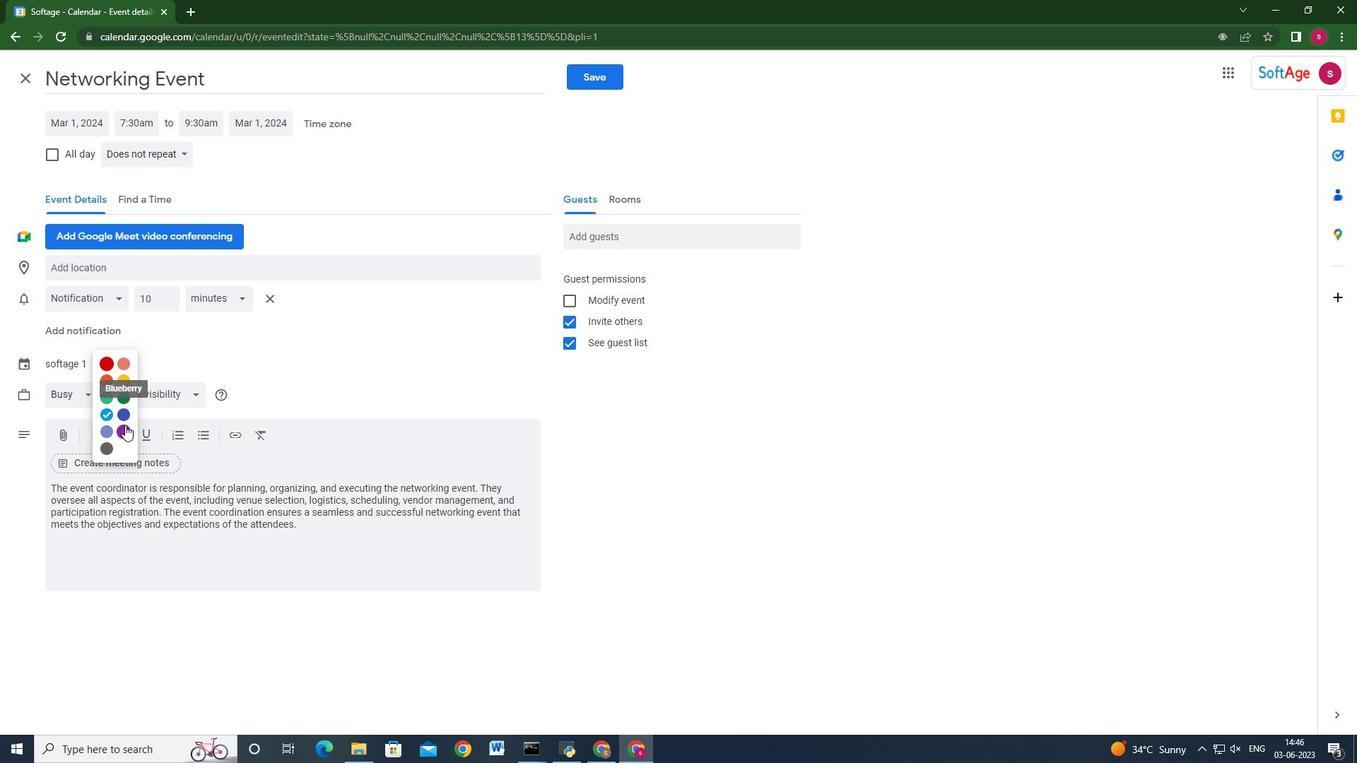 
Action: Mouse pressed left at (125, 427)
Screenshot: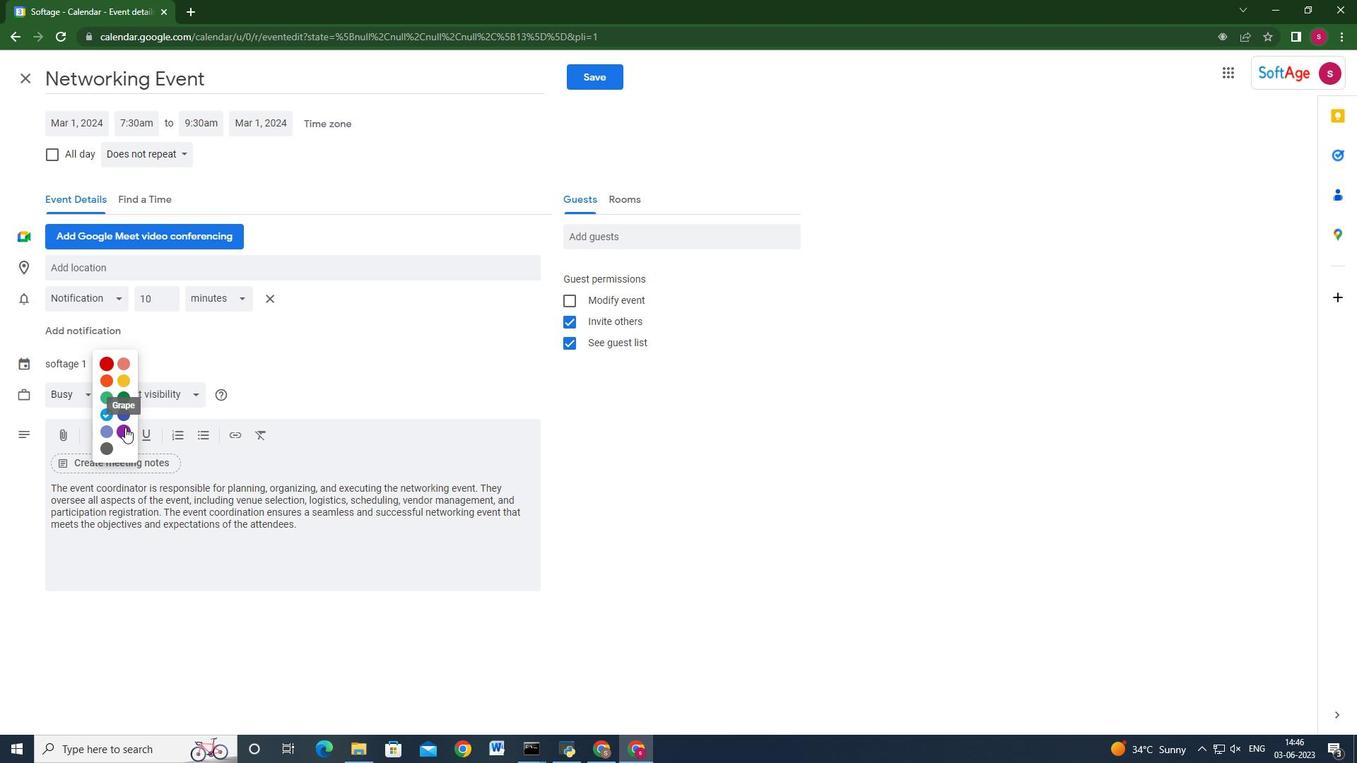 
Action: Mouse moved to (237, 268)
Screenshot: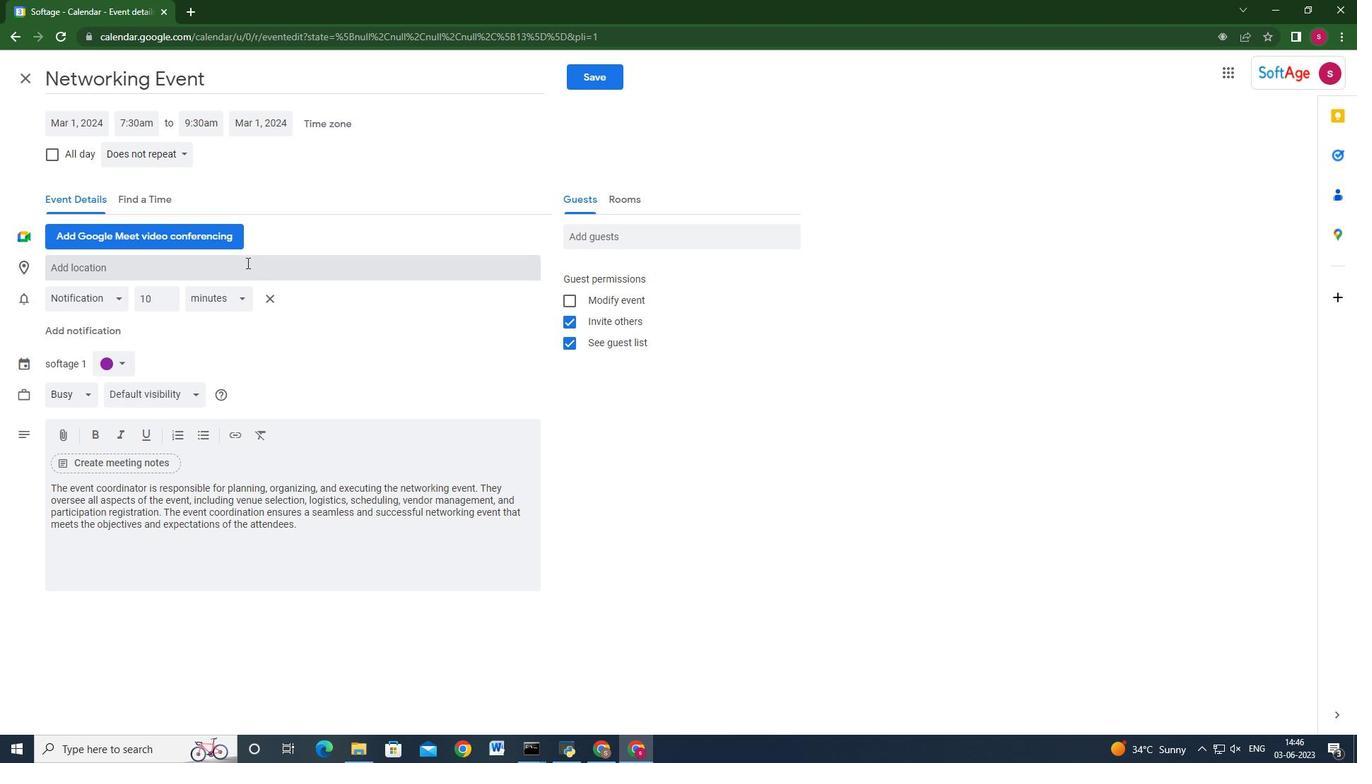 
Action: Mouse pressed left at (237, 268)
Screenshot: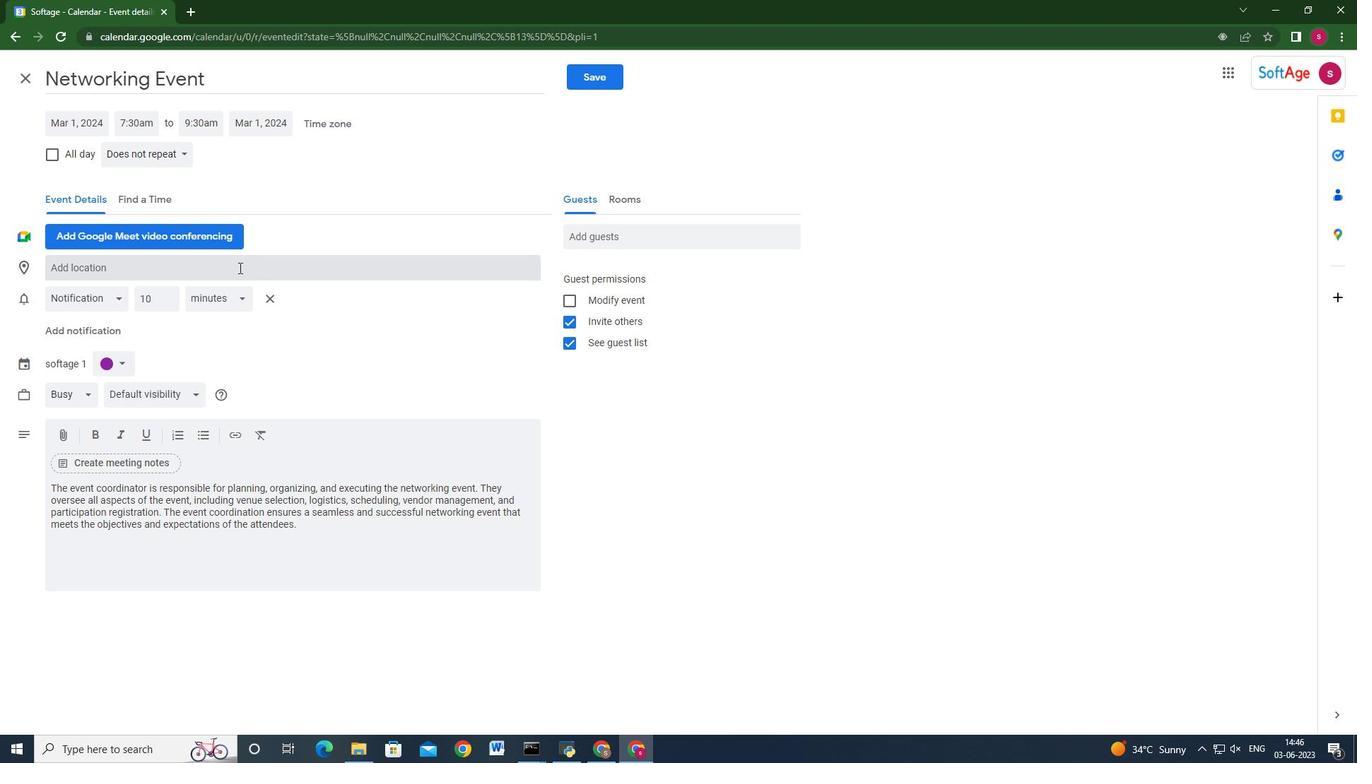 
Action: Key pressed 123<Key.space><Key.shift_r>Alexanderpr<Key.backspace>latz,<Key.space><Key.shift>Berlin,<Key.space><Key.shift_r>Germany,<Key.backspace>
Screenshot: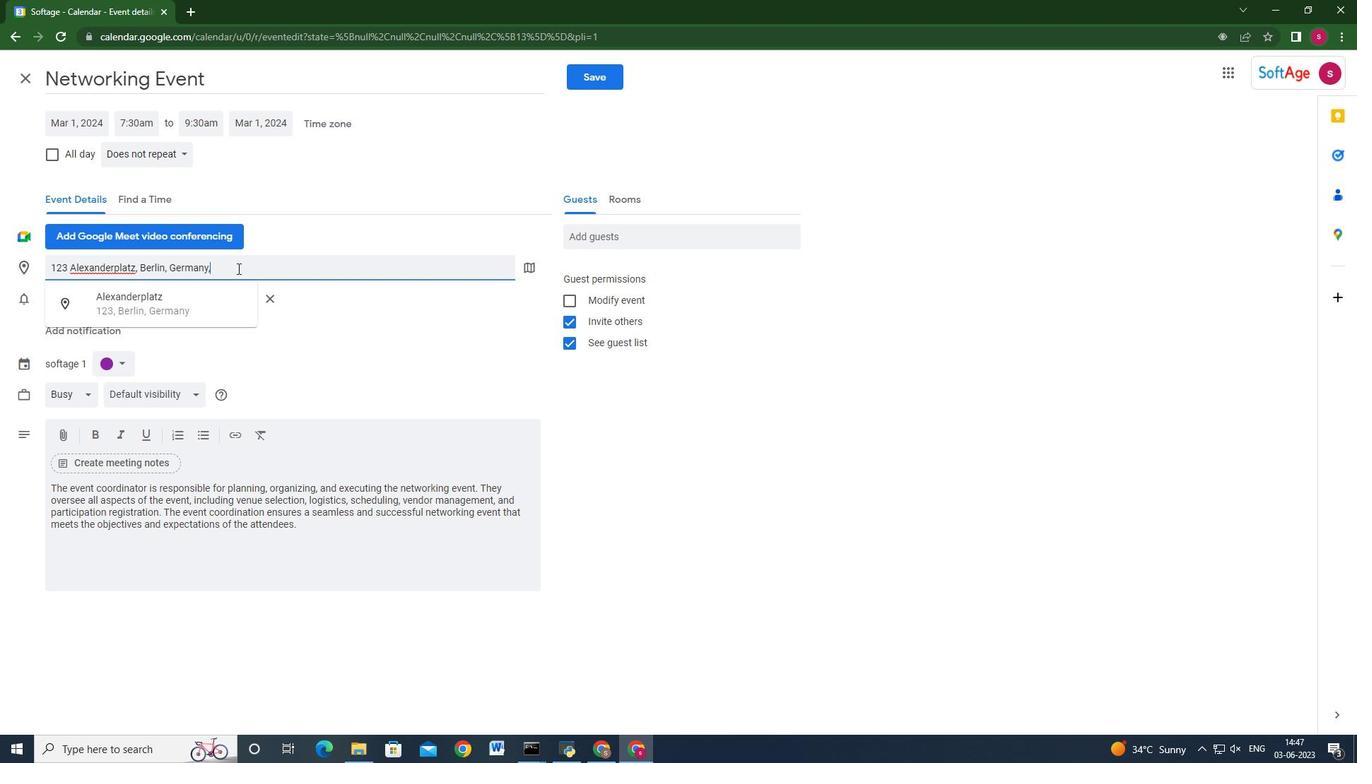 
Action: Mouse moved to (590, 236)
Screenshot: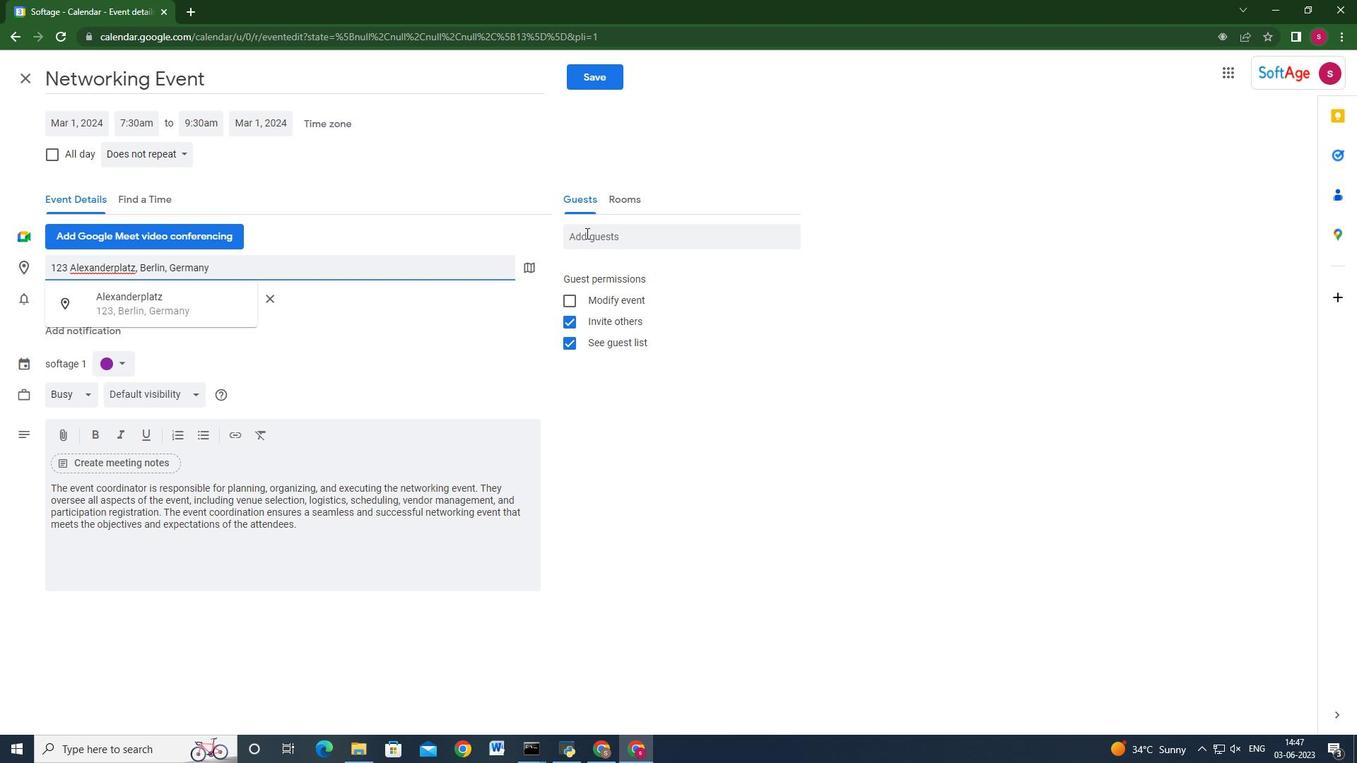 
Action: Mouse pressed left at (590, 236)
Screenshot: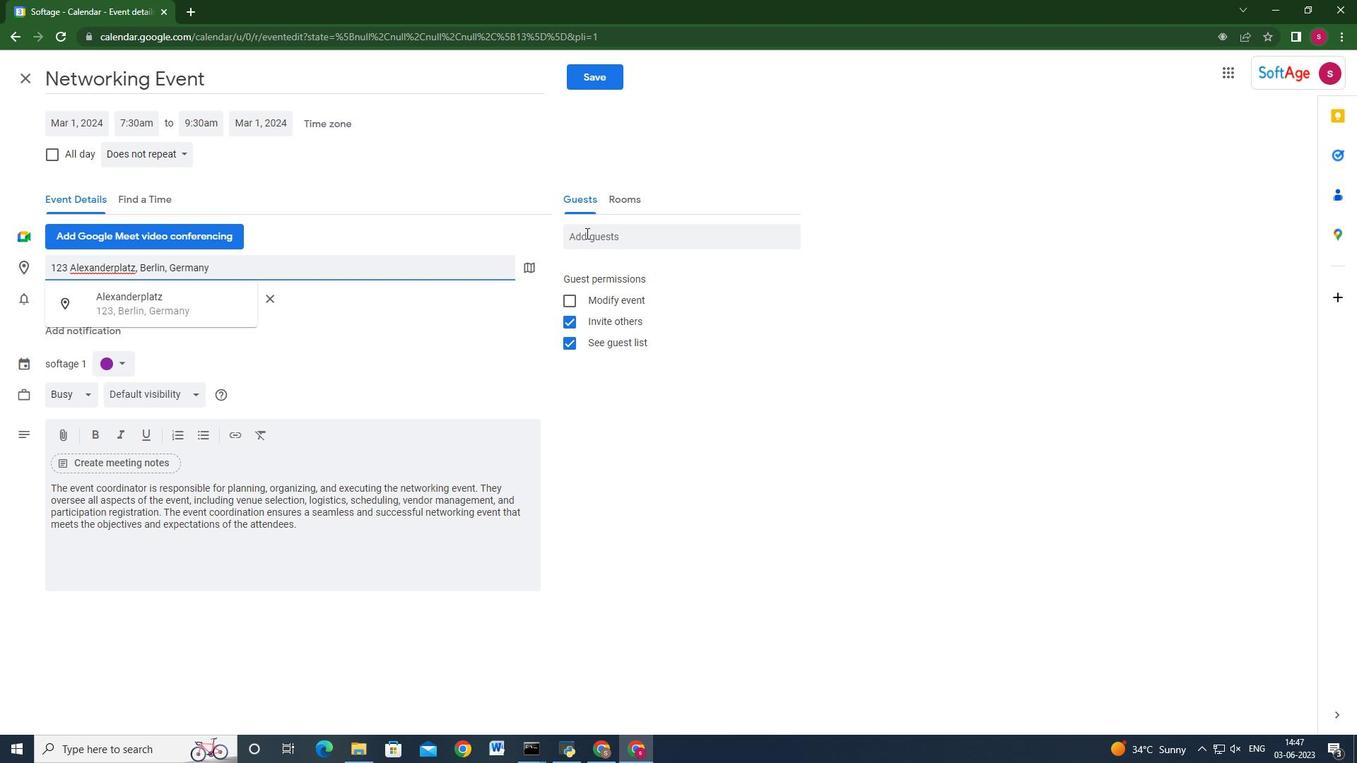 
Action: Key pressed softage.2<Key.shift_r>@softage.net<Key.enter>softage.3<Key.shift_r>@spf<Key.backspace><Key.backspace>oftage.net<Key.enter>
Screenshot: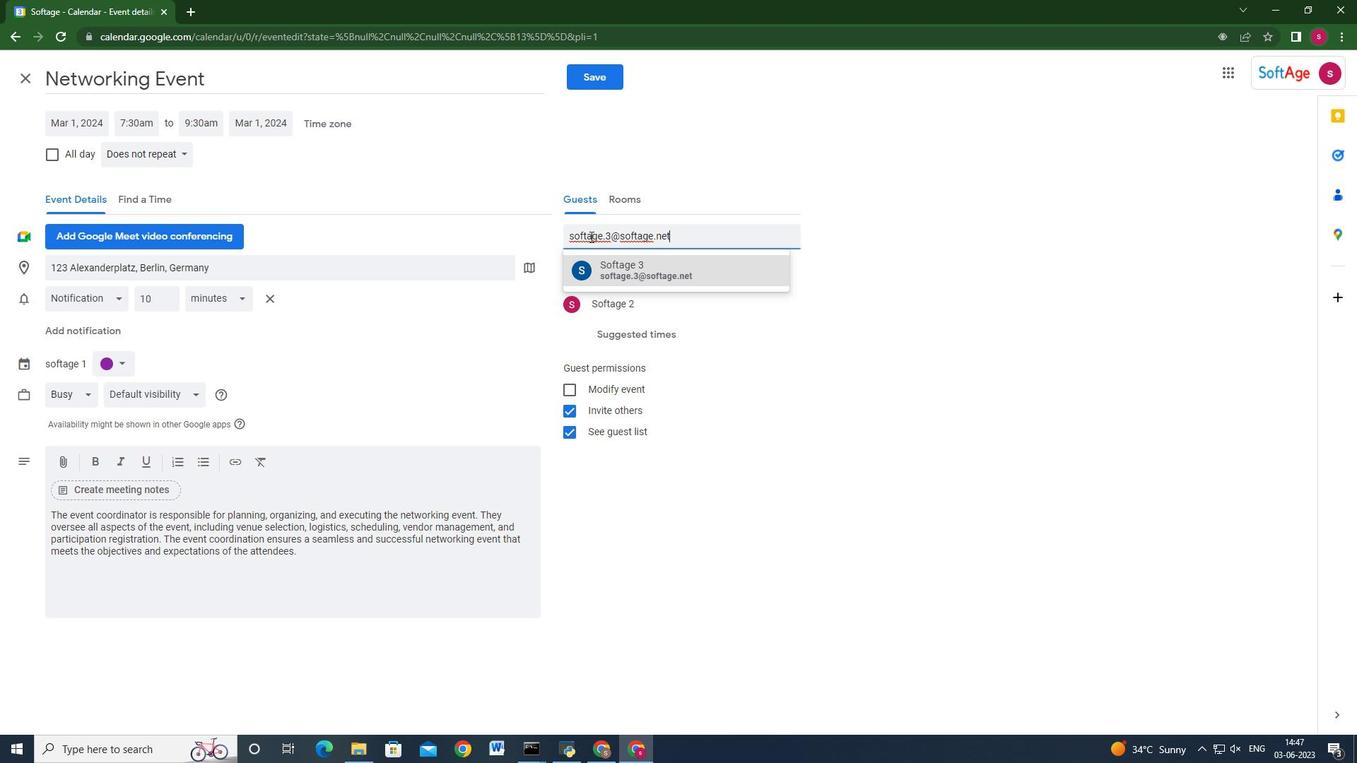 
Action: Mouse moved to (171, 156)
Screenshot: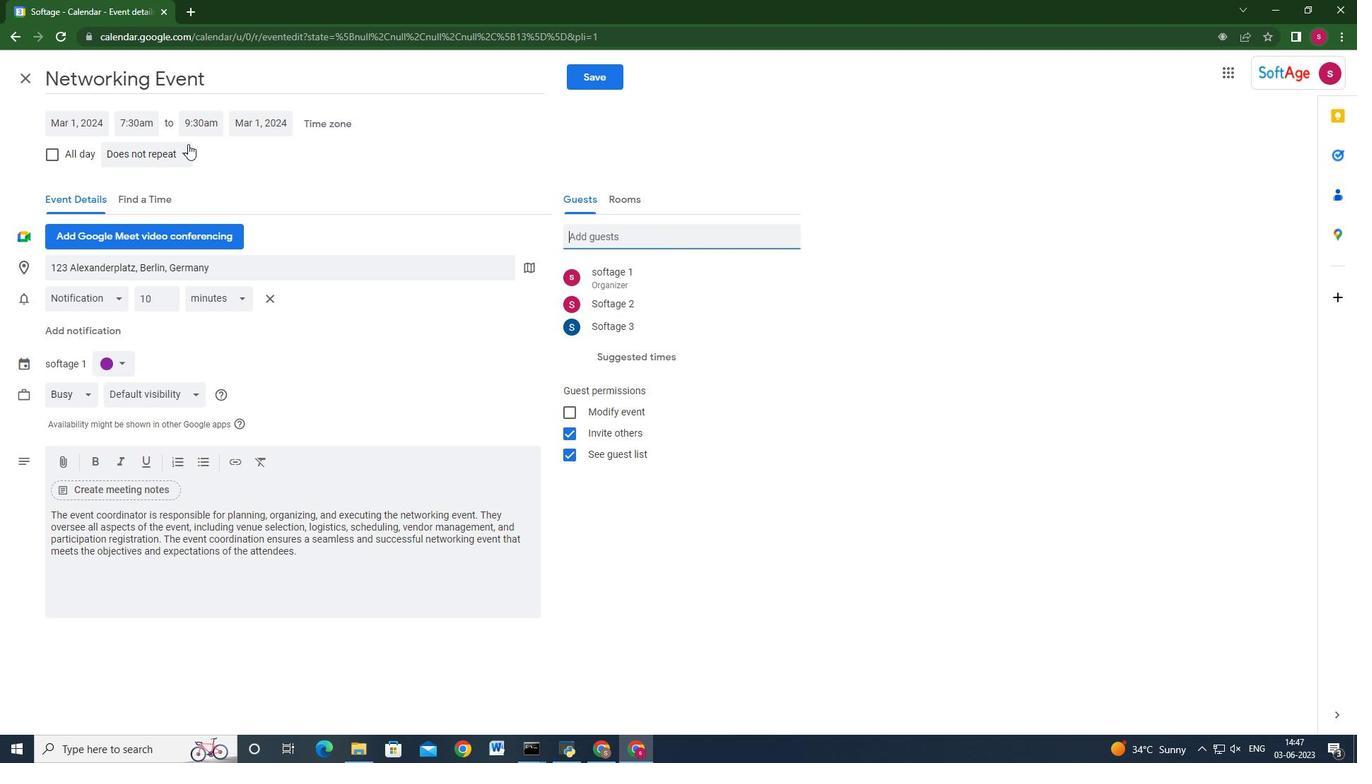 
Action: Mouse pressed left at (171, 156)
Screenshot: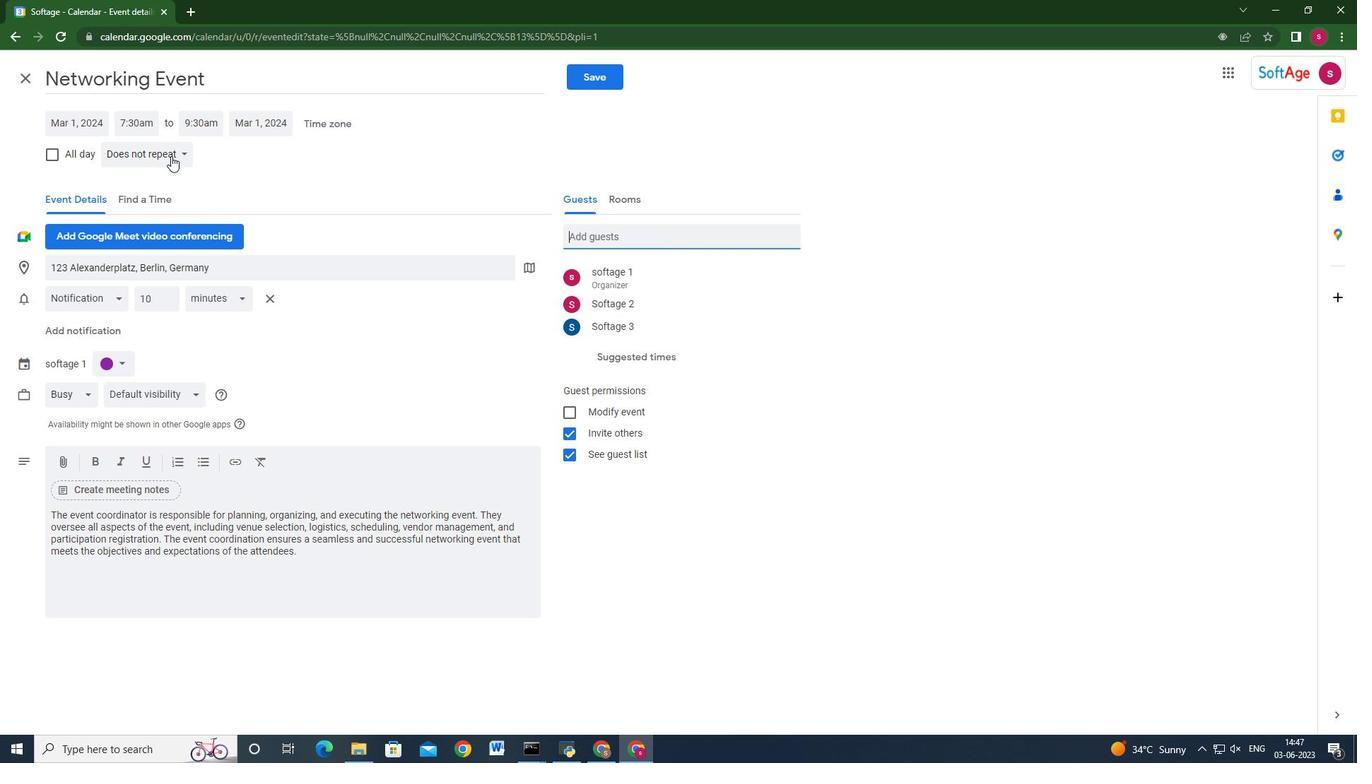 
Action: Mouse moved to (114, 178)
Screenshot: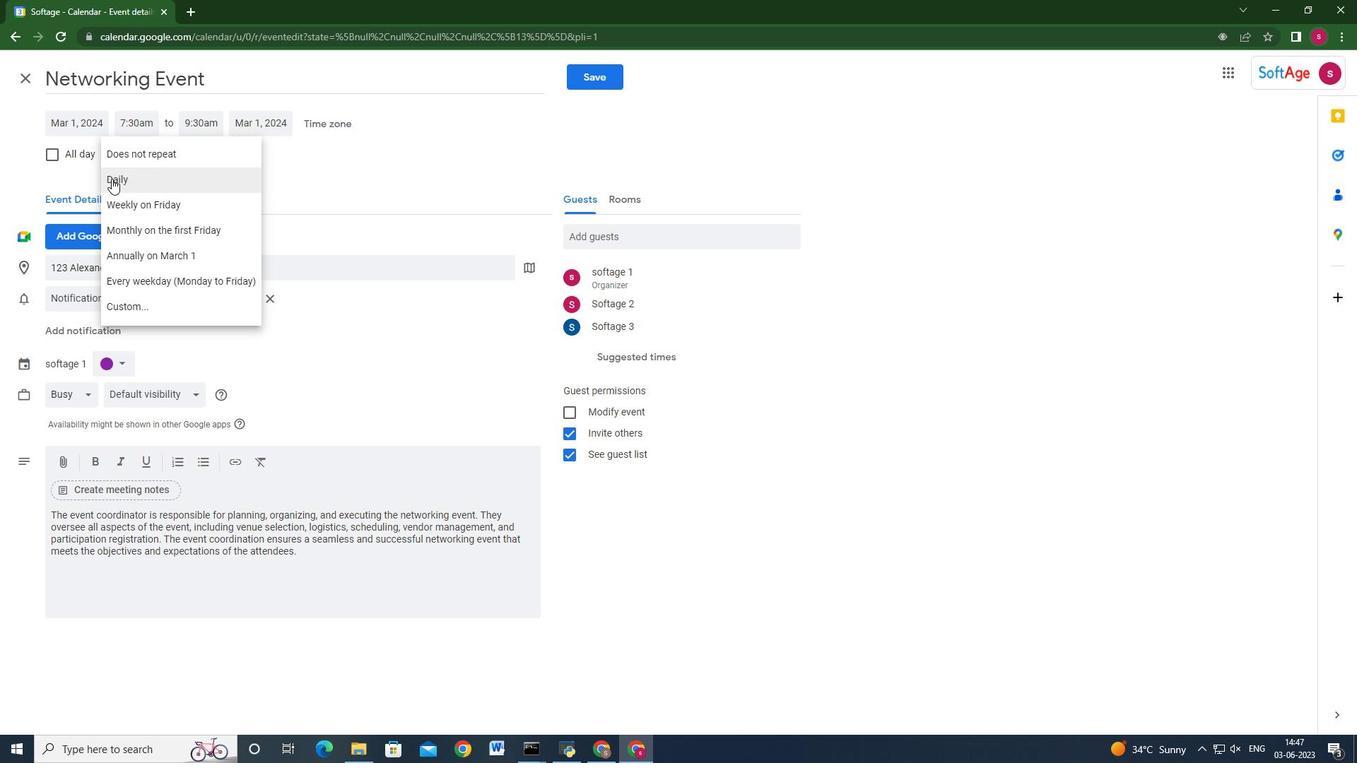 
Action: Mouse pressed left at (114, 178)
Screenshot: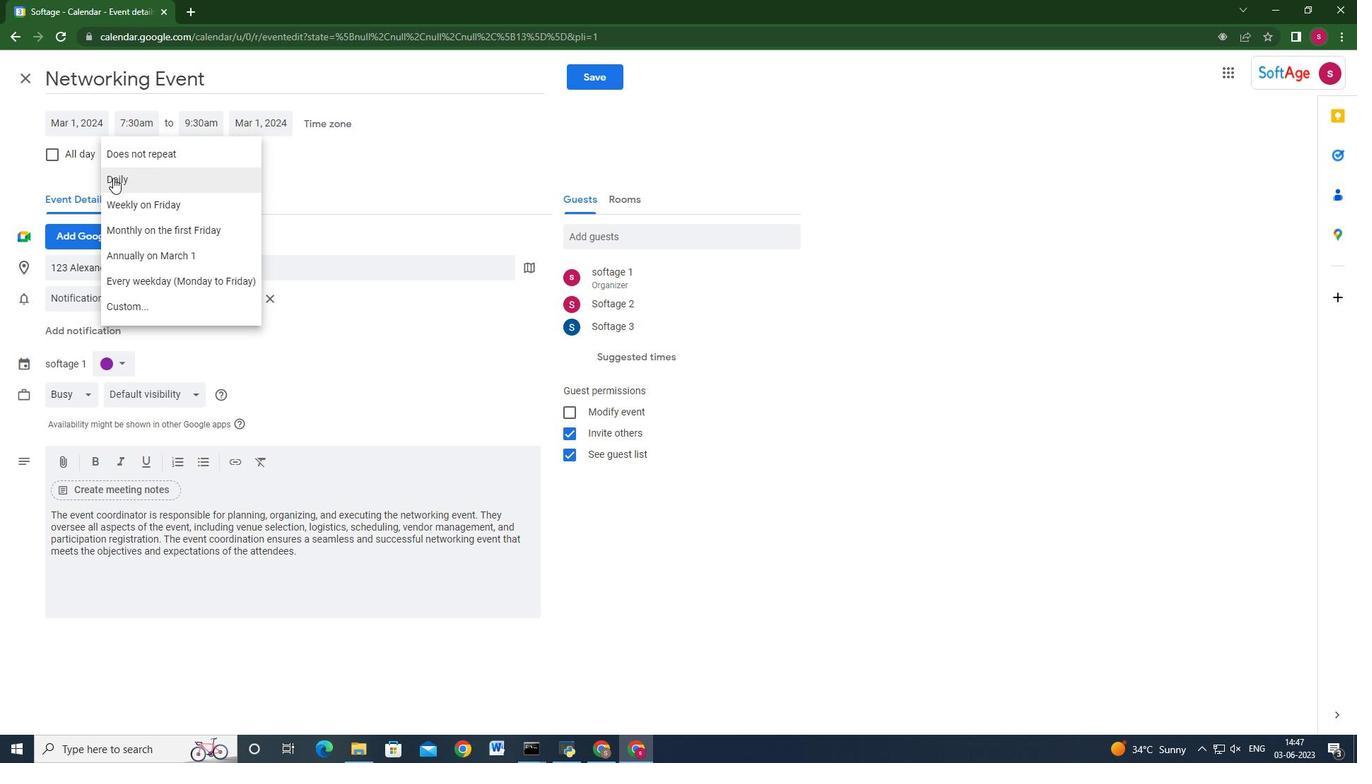 
Action: Mouse moved to (130, 180)
Screenshot: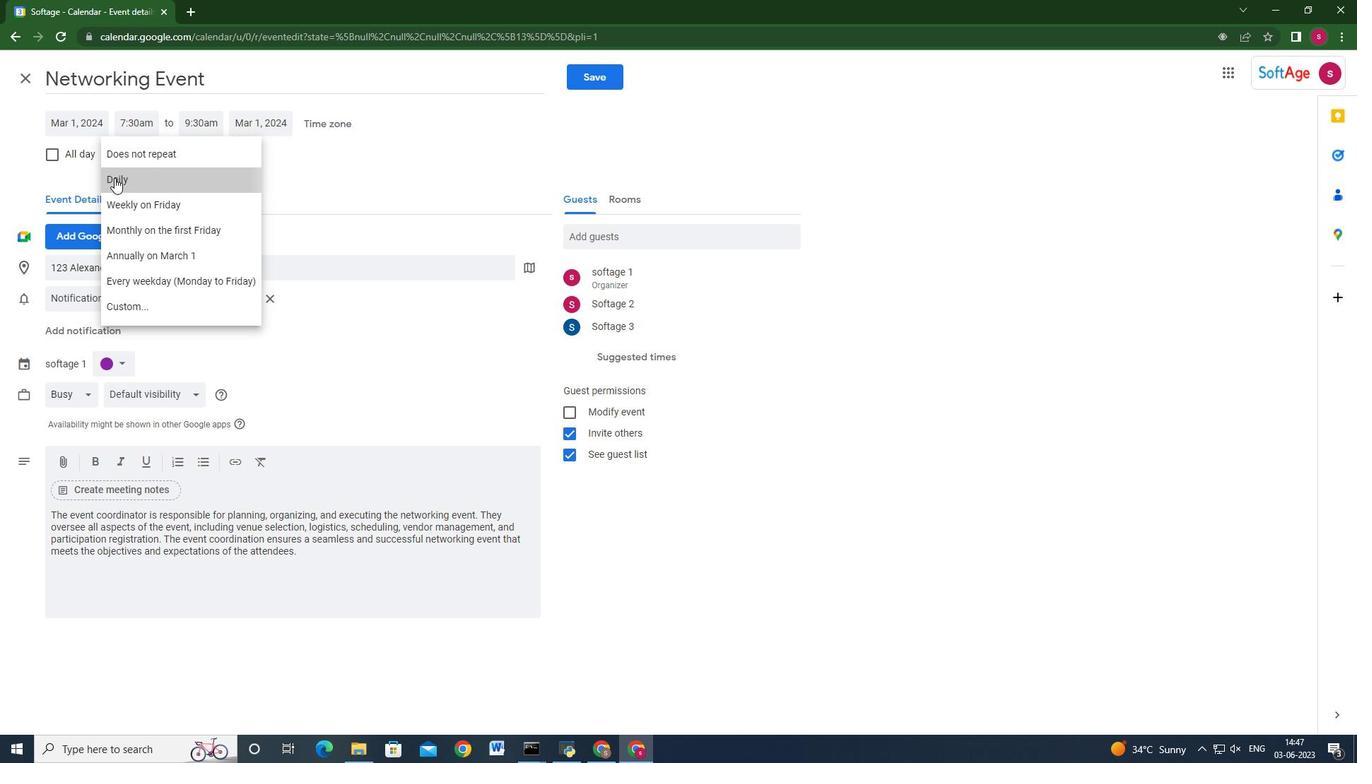 
